 Task: Create a scrum project AgileFrame. Add to scrum project AgileFrame a team member softage.1@softage.net and assign as Project Lead. Add to scrum project AgileFrame a team member softage.2@softage.net
Action: Mouse moved to (224, 65)
Screenshot: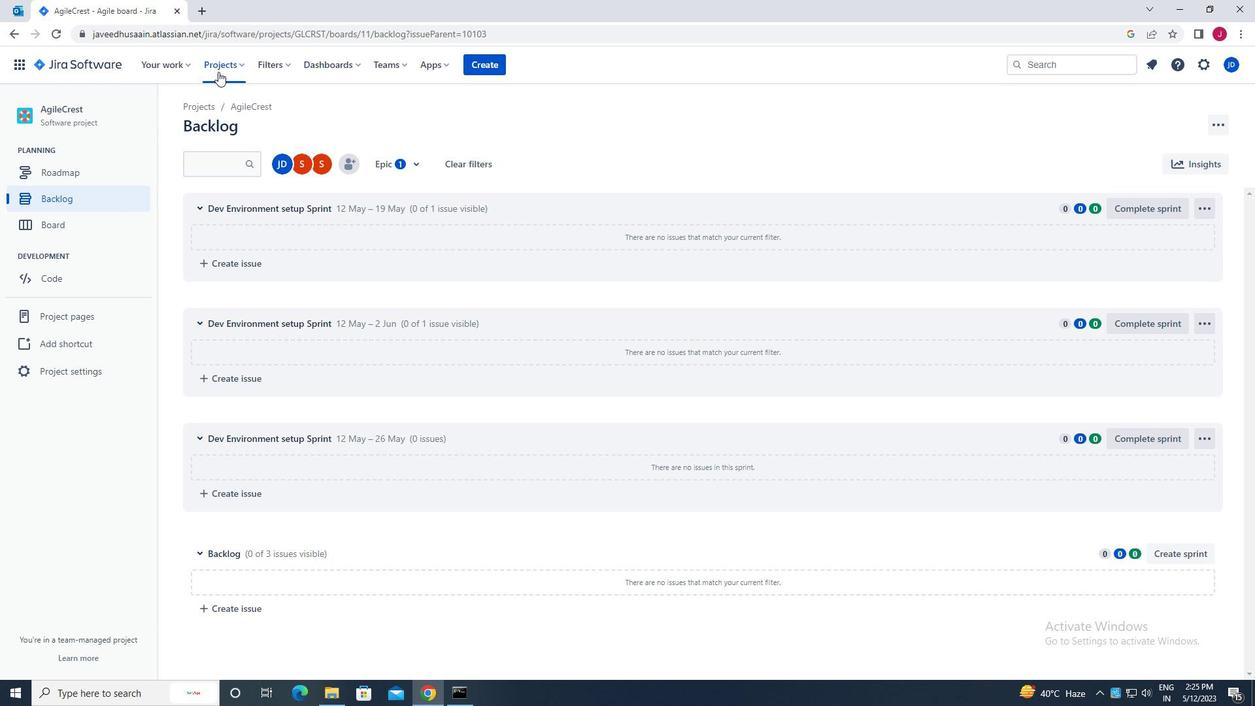 
Action: Mouse pressed left at (224, 65)
Screenshot: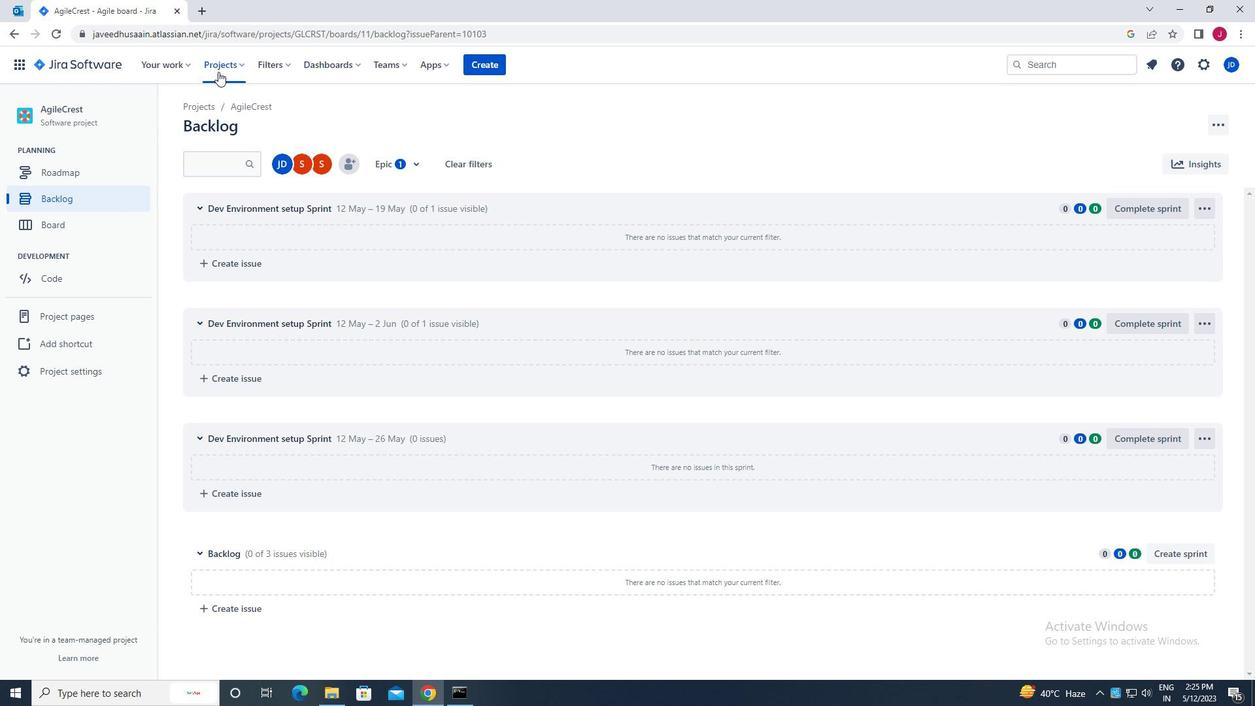
Action: Mouse moved to (245, 332)
Screenshot: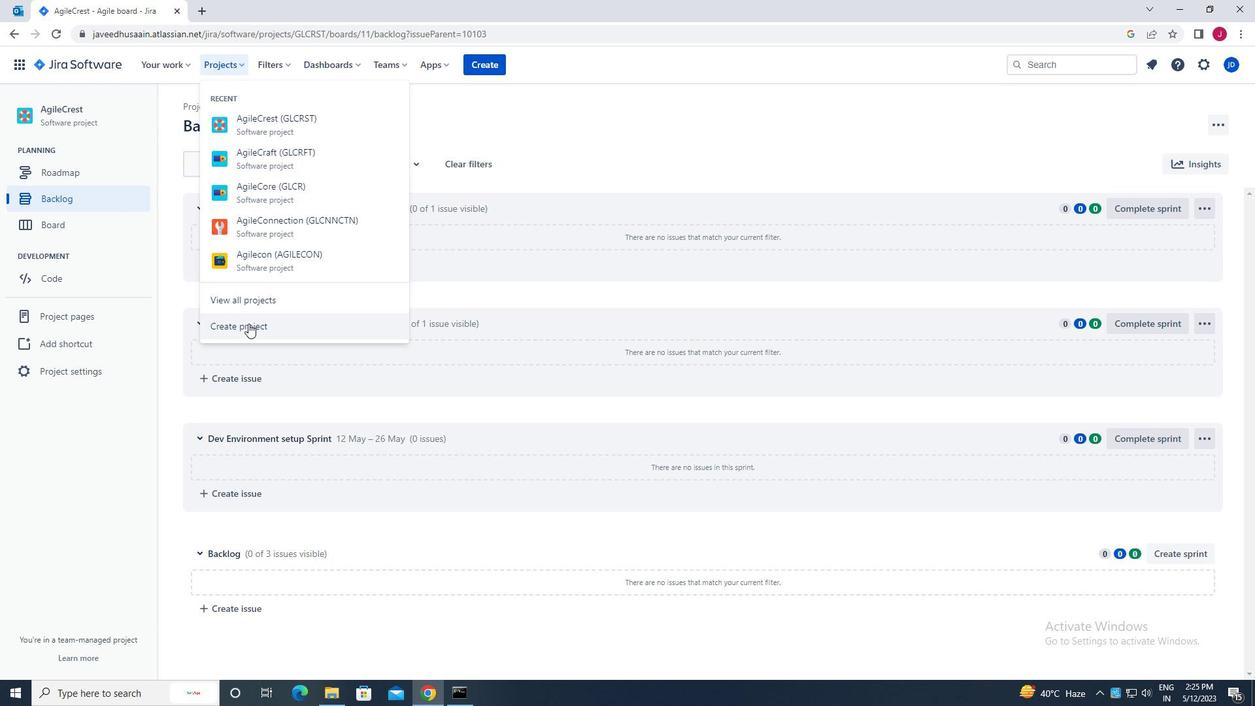
Action: Mouse pressed left at (245, 332)
Screenshot: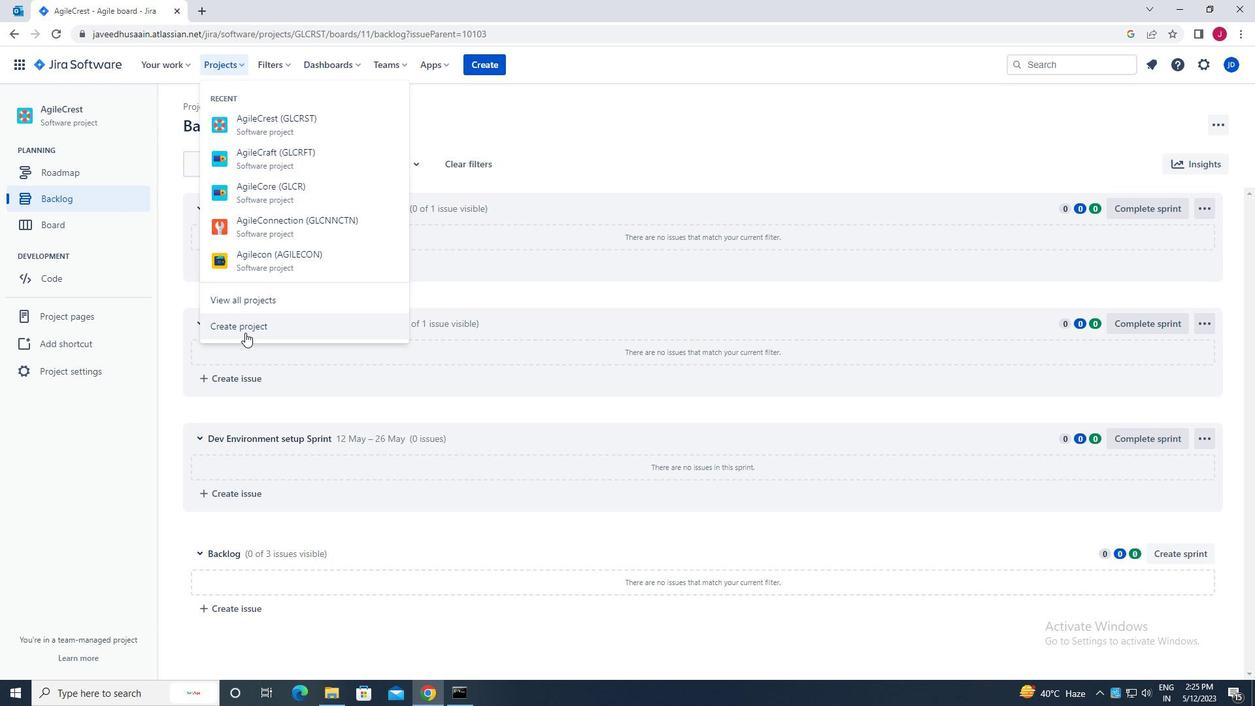 
Action: Mouse moved to (723, 321)
Screenshot: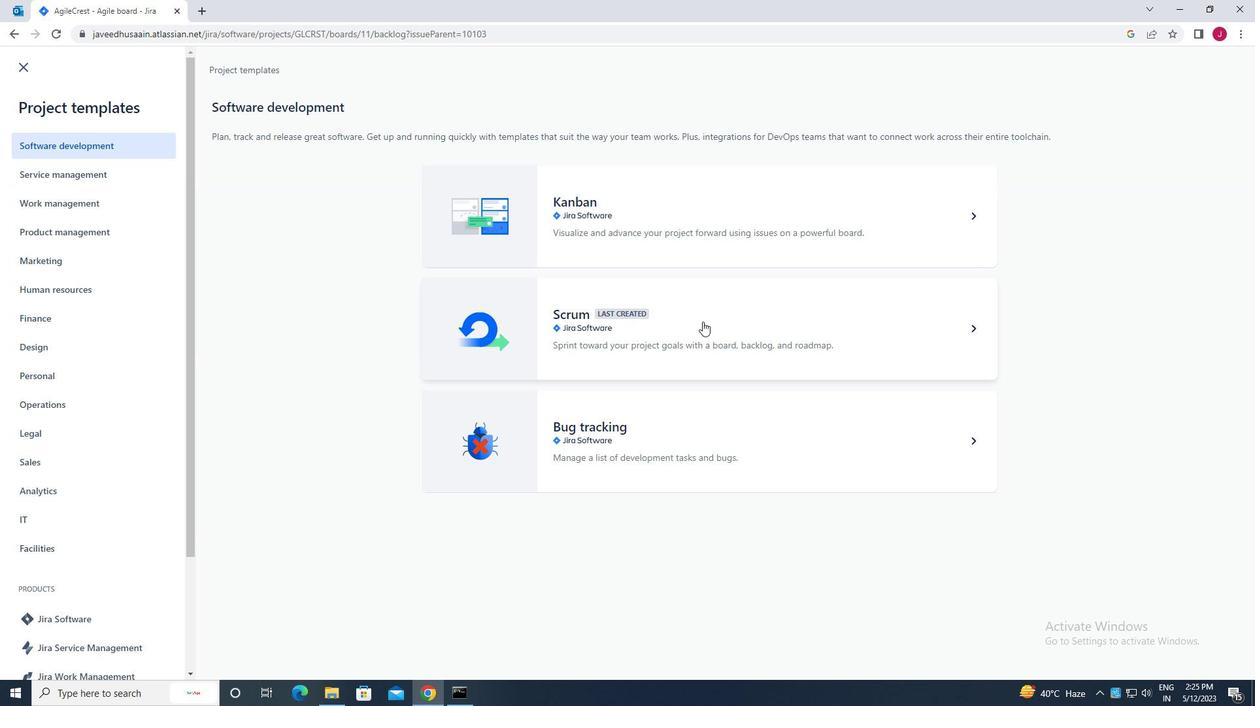 
Action: Mouse pressed left at (723, 321)
Screenshot: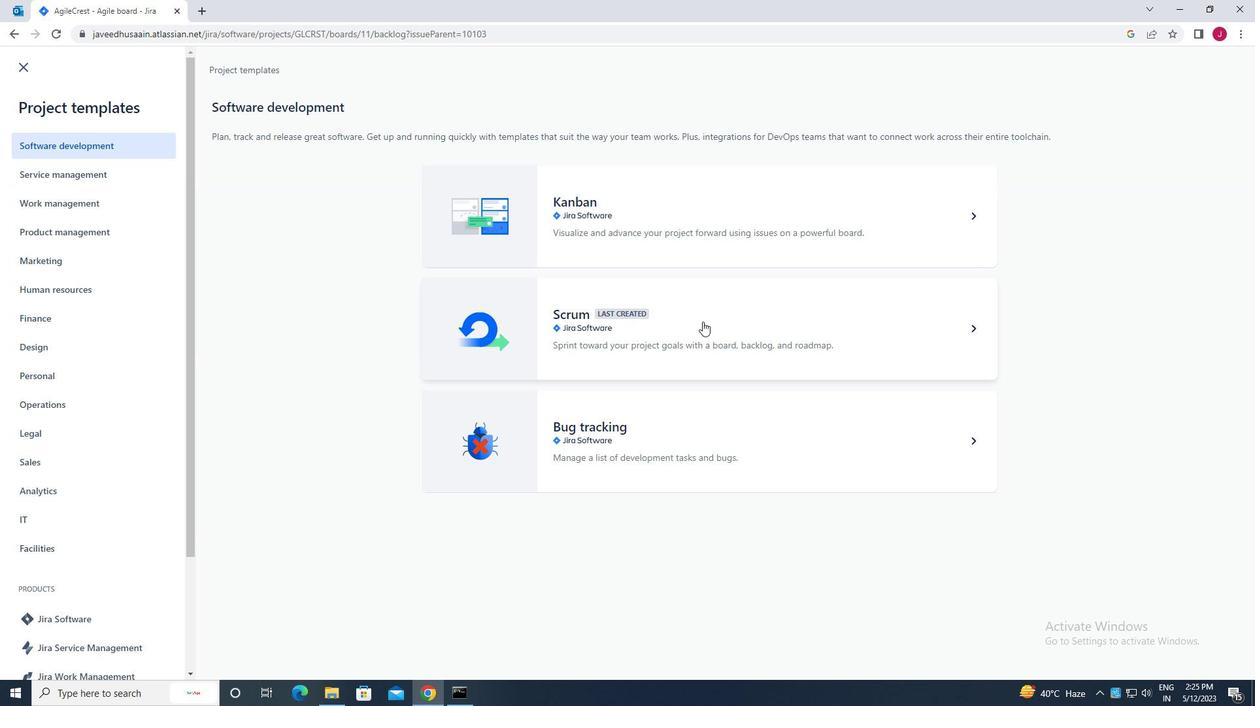 
Action: Mouse moved to (952, 645)
Screenshot: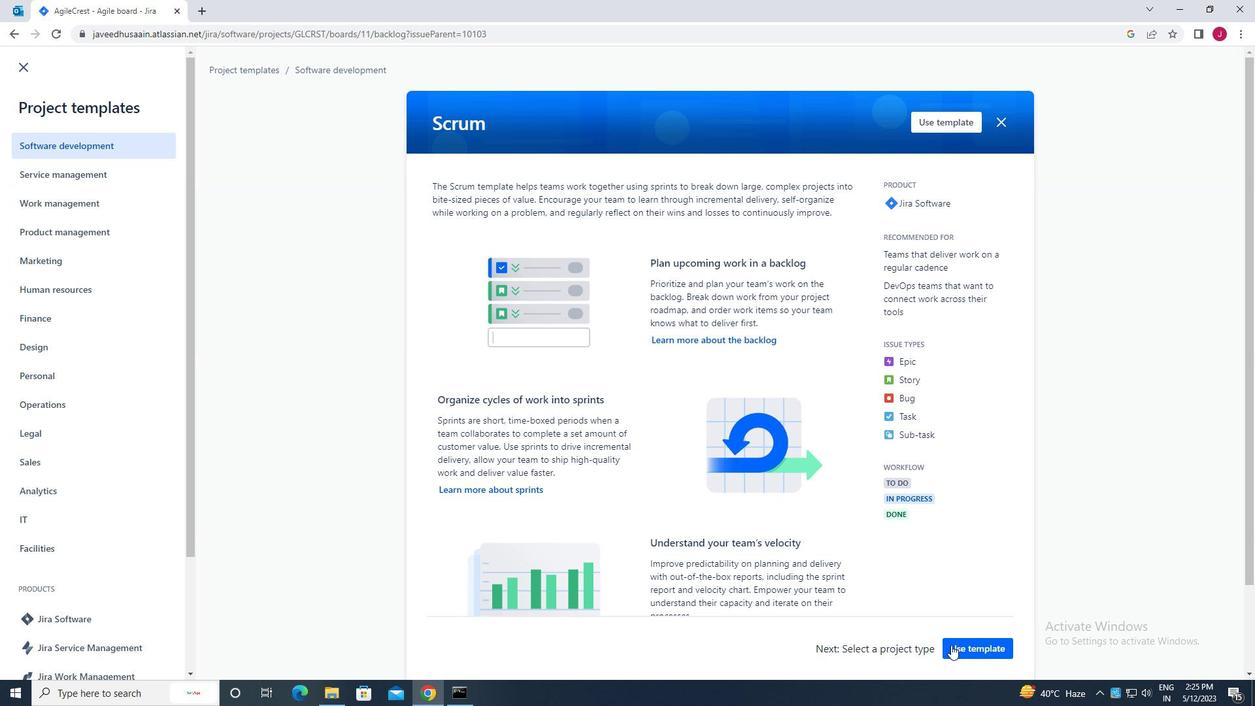 
Action: Mouse pressed left at (952, 645)
Screenshot: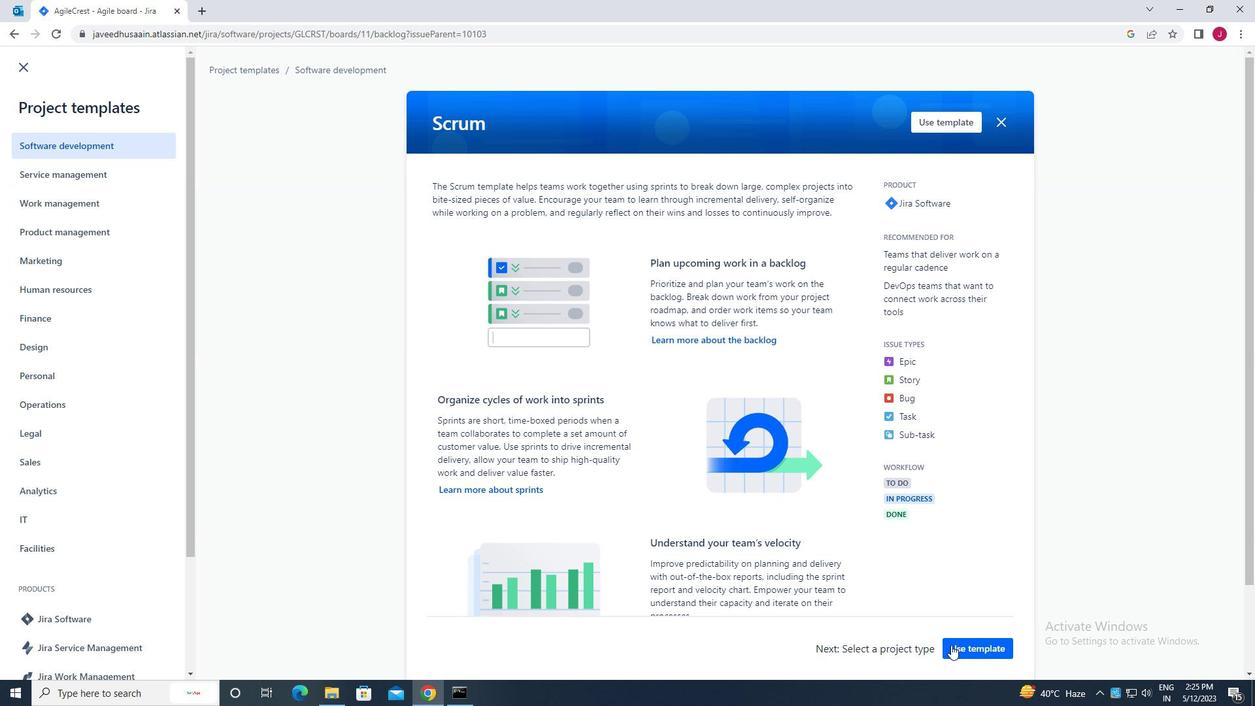 
Action: Mouse moved to (553, 636)
Screenshot: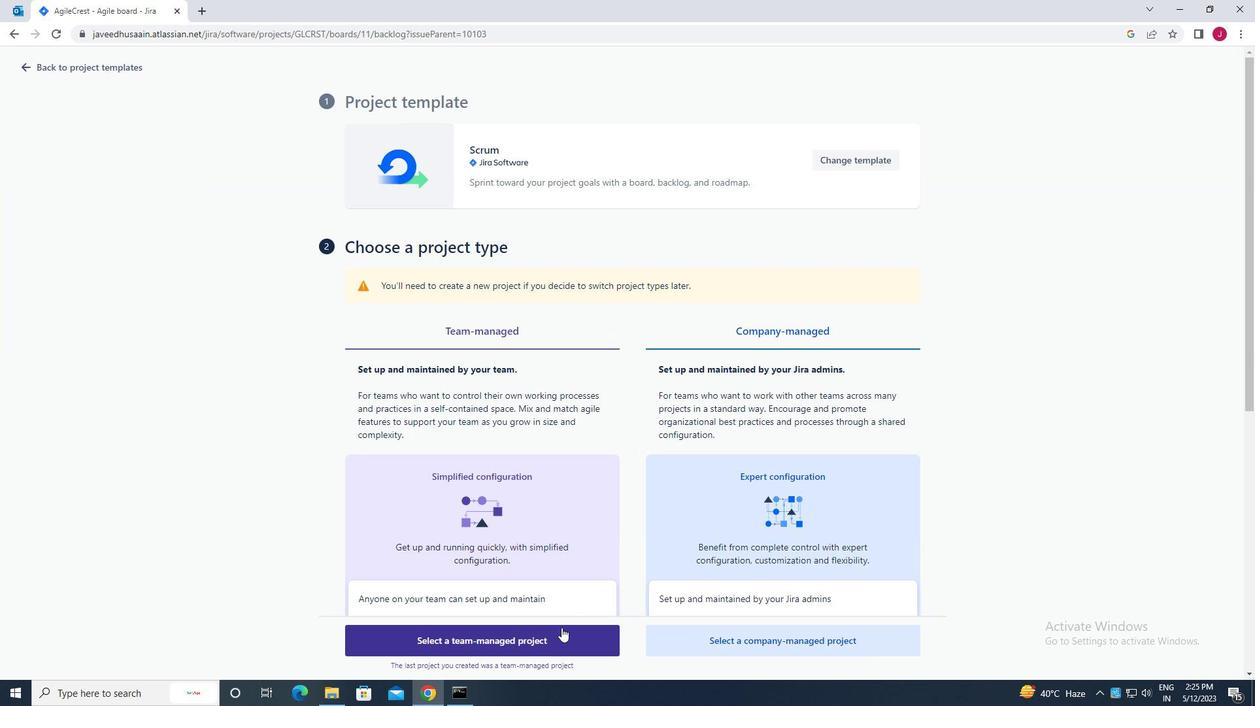 
Action: Mouse pressed left at (553, 636)
Screenshot: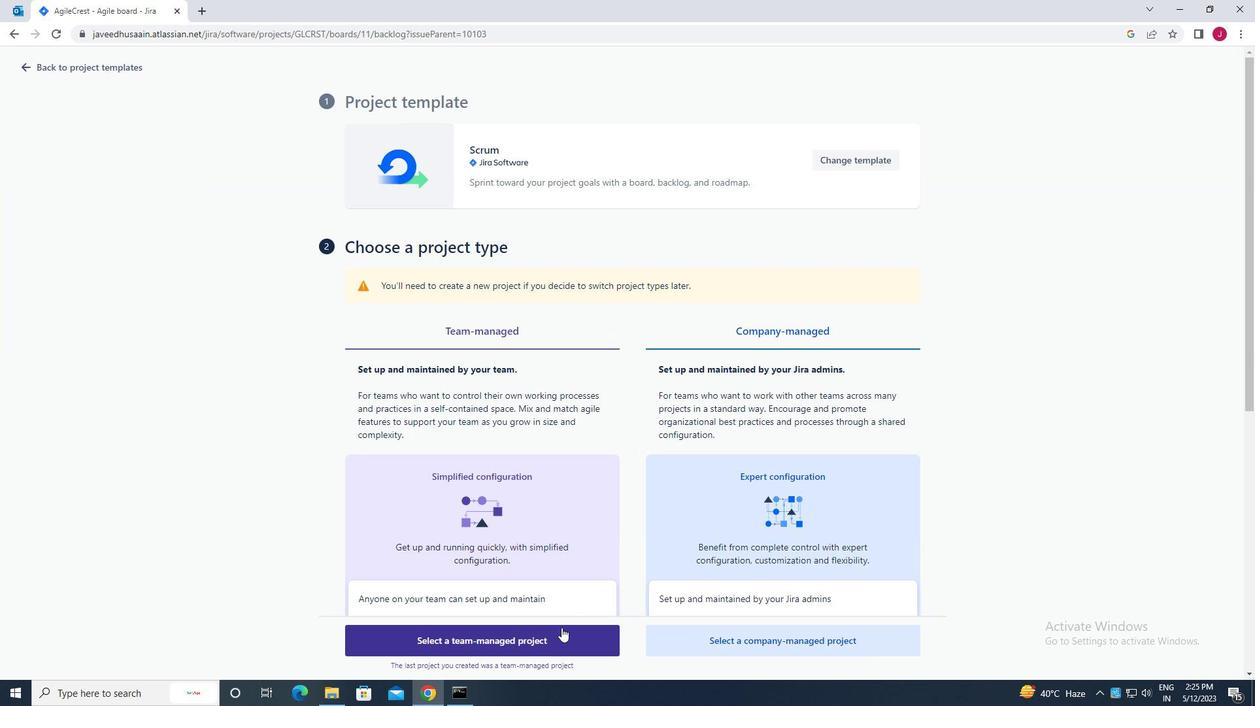 
Action: Mouse moved to (383, 309)
Screenshot: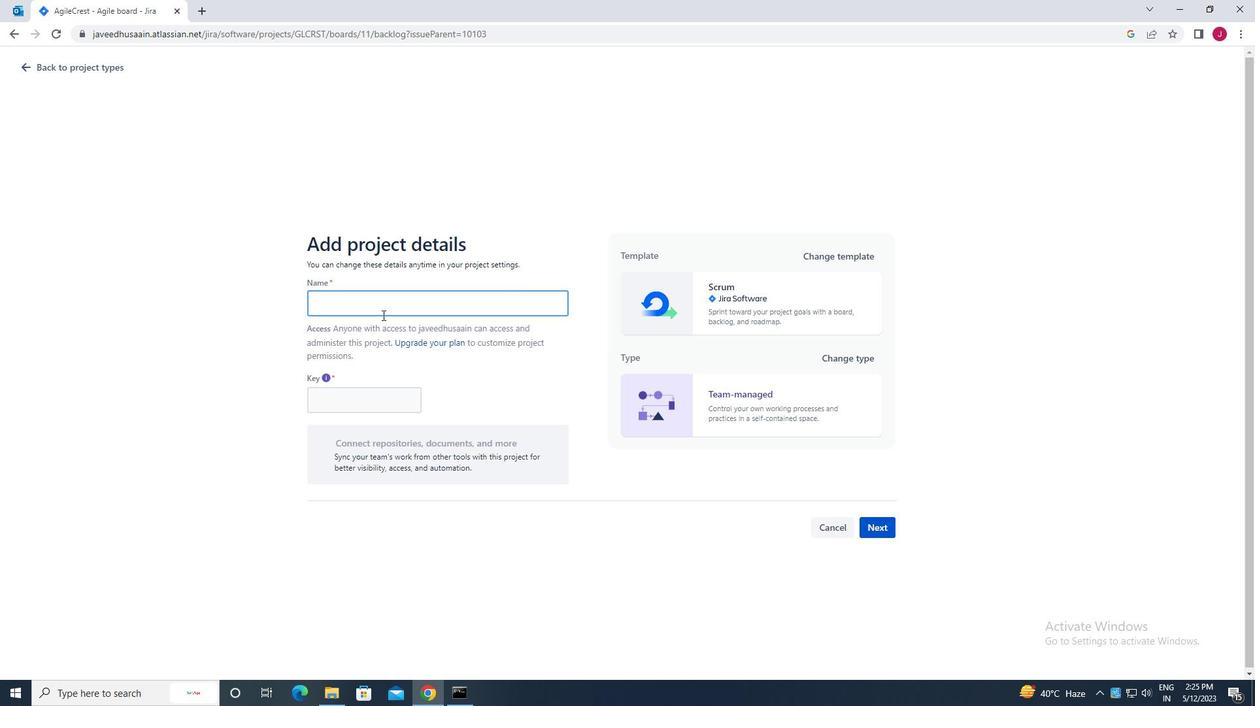 
Action: Mouse pressed left at (383, 309)
Screenshot: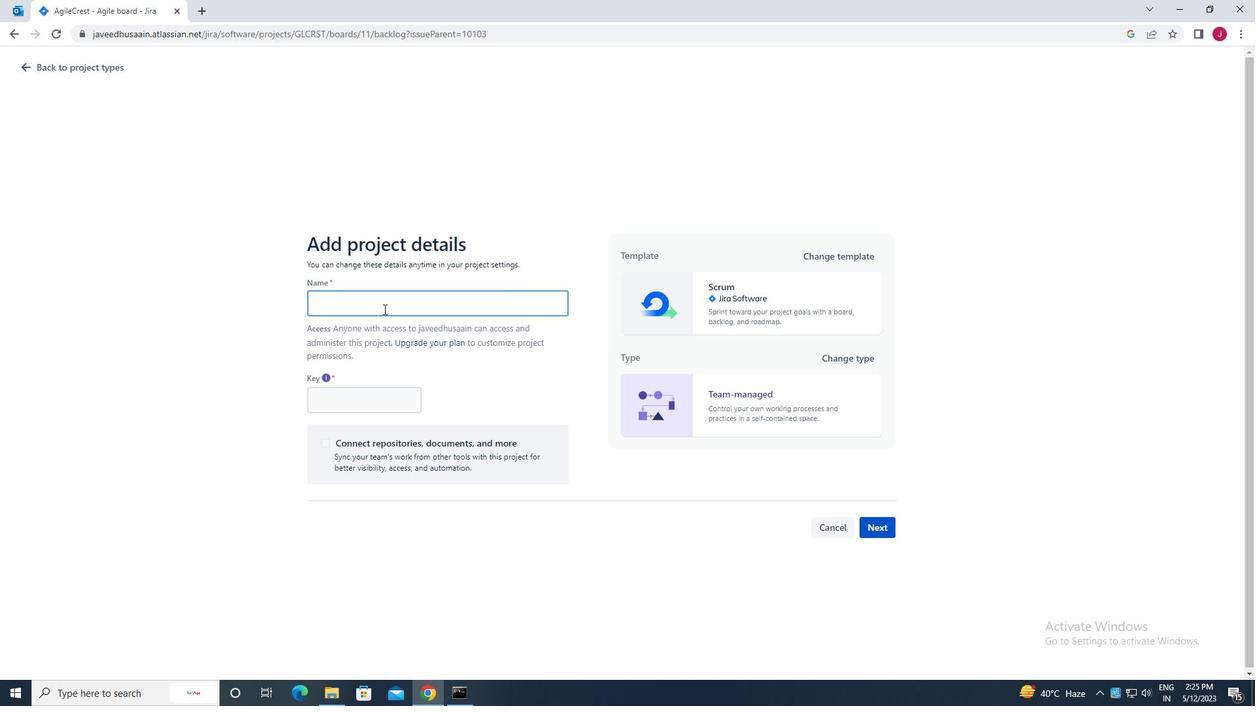 
Action: Key pressed a<Key.caps_lock>gile<Key.caps_lock>f<Key.caps_lock>rame
Screenshot: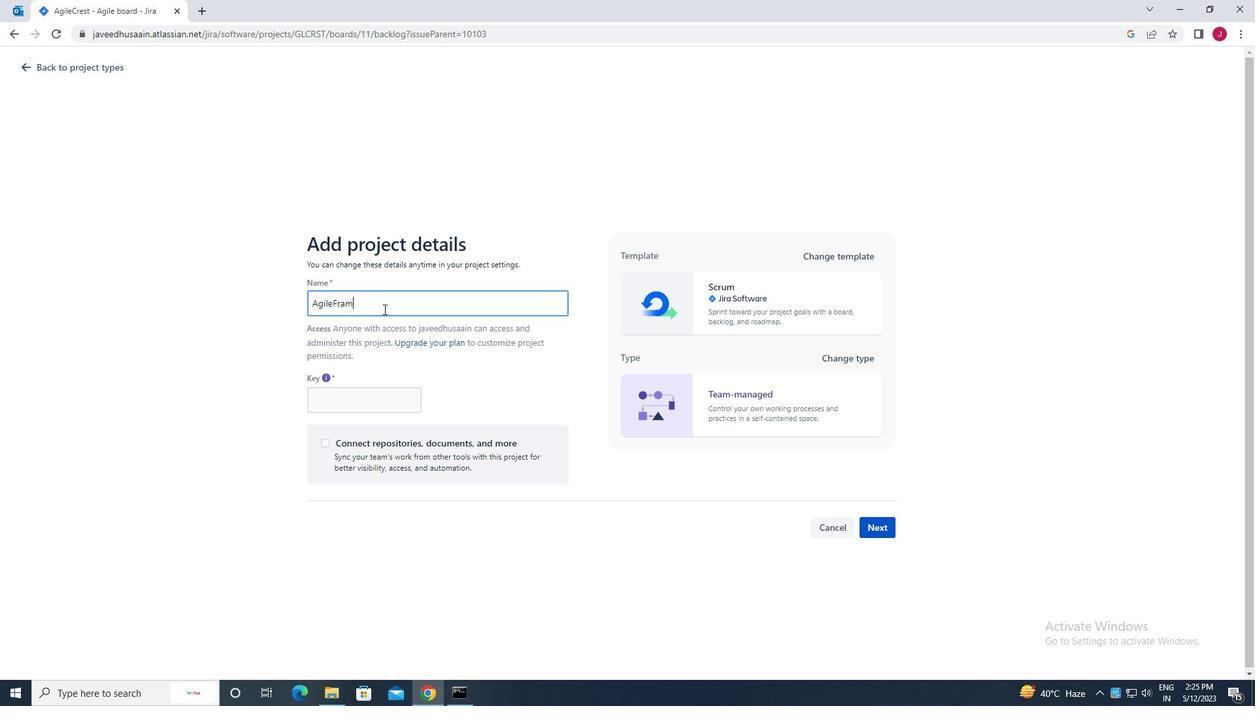 
Action: Mouse moved to (873, 529)
Screenshot: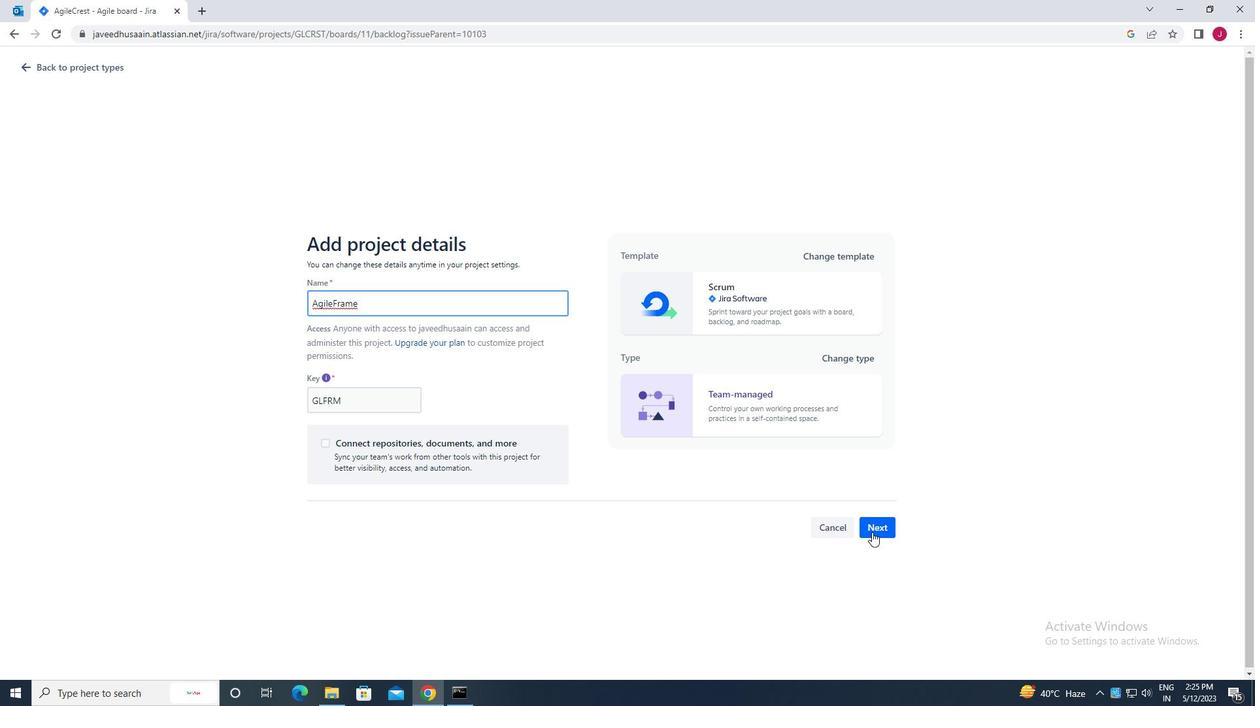 
Action: Mouse pressed left at (873, 529)
Screenshot: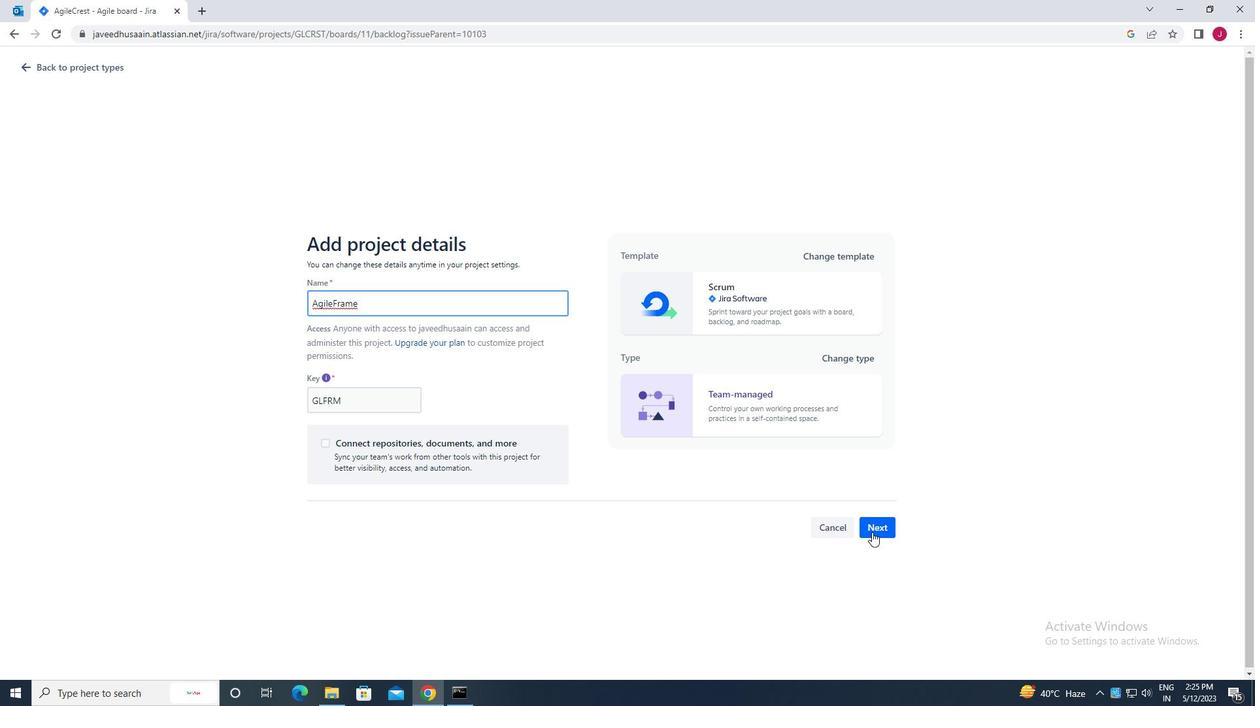 
Action: Mouse moved to (788, 446)
Screenshot: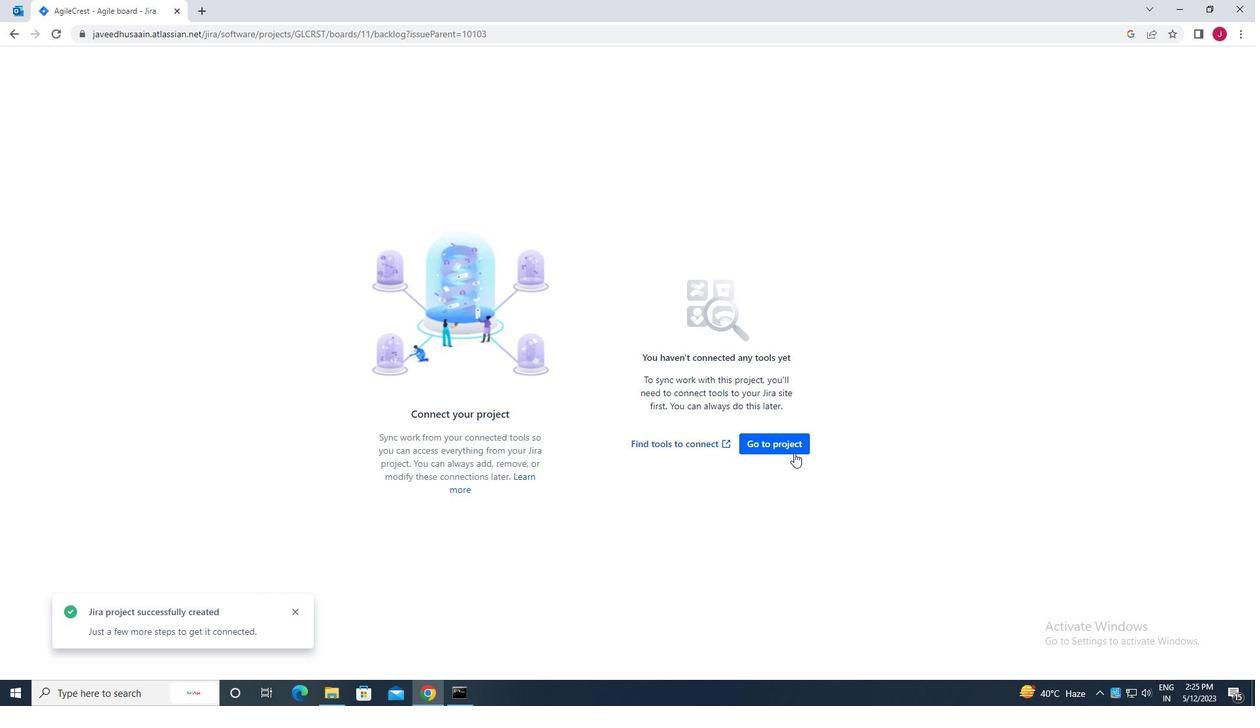 
Action: Mouse pressed left at (788, 446)
Screenshot: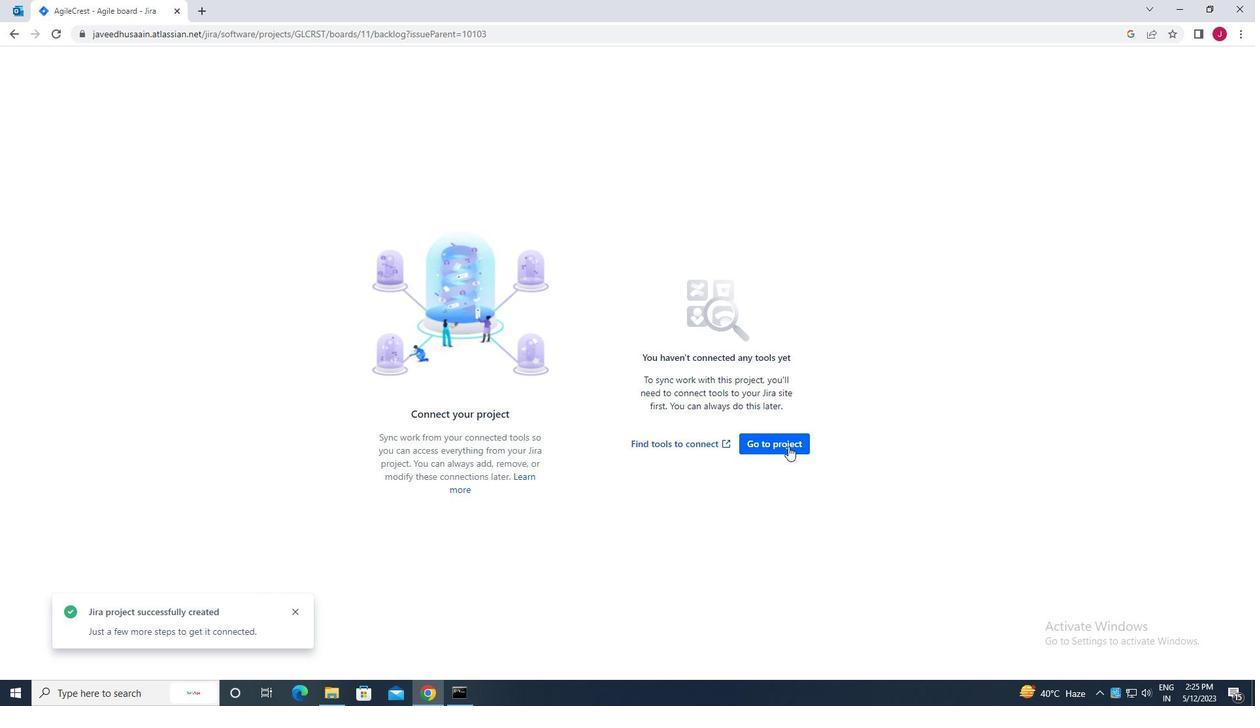 
Action: Mouse moved to (309, 177)
Screenshot: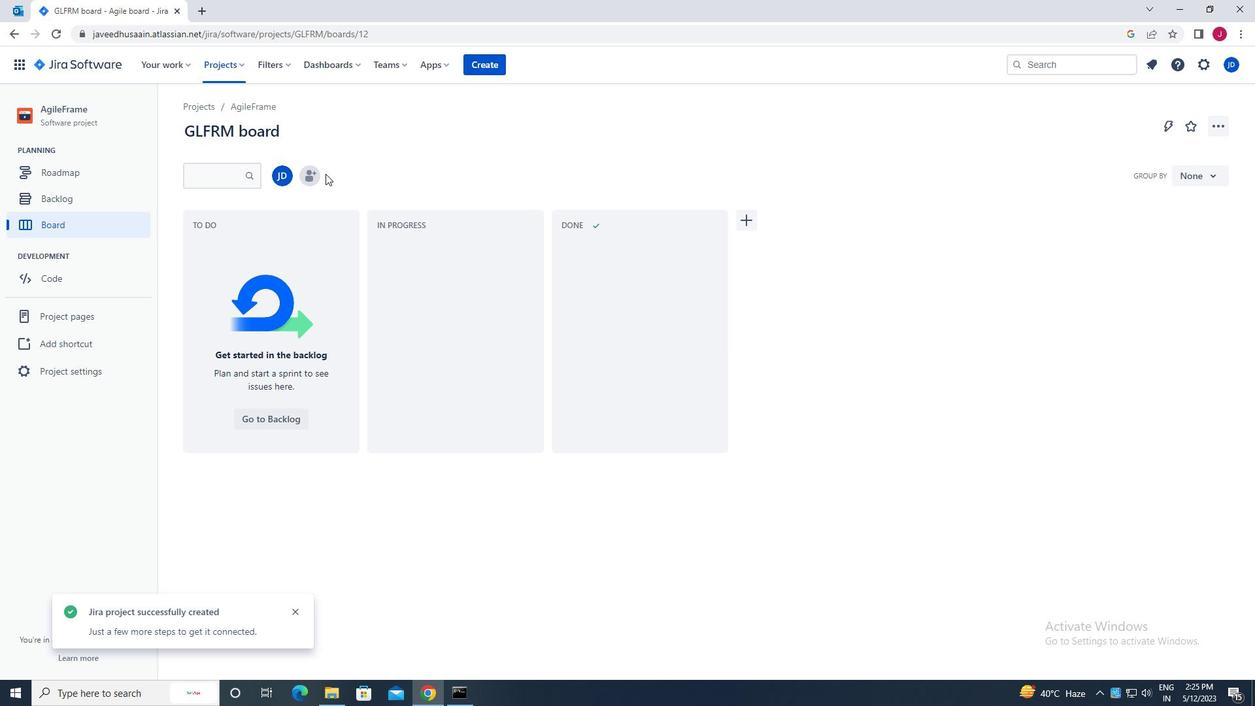 
Action: Mouse pressed left at (309, 177)
Screenshot: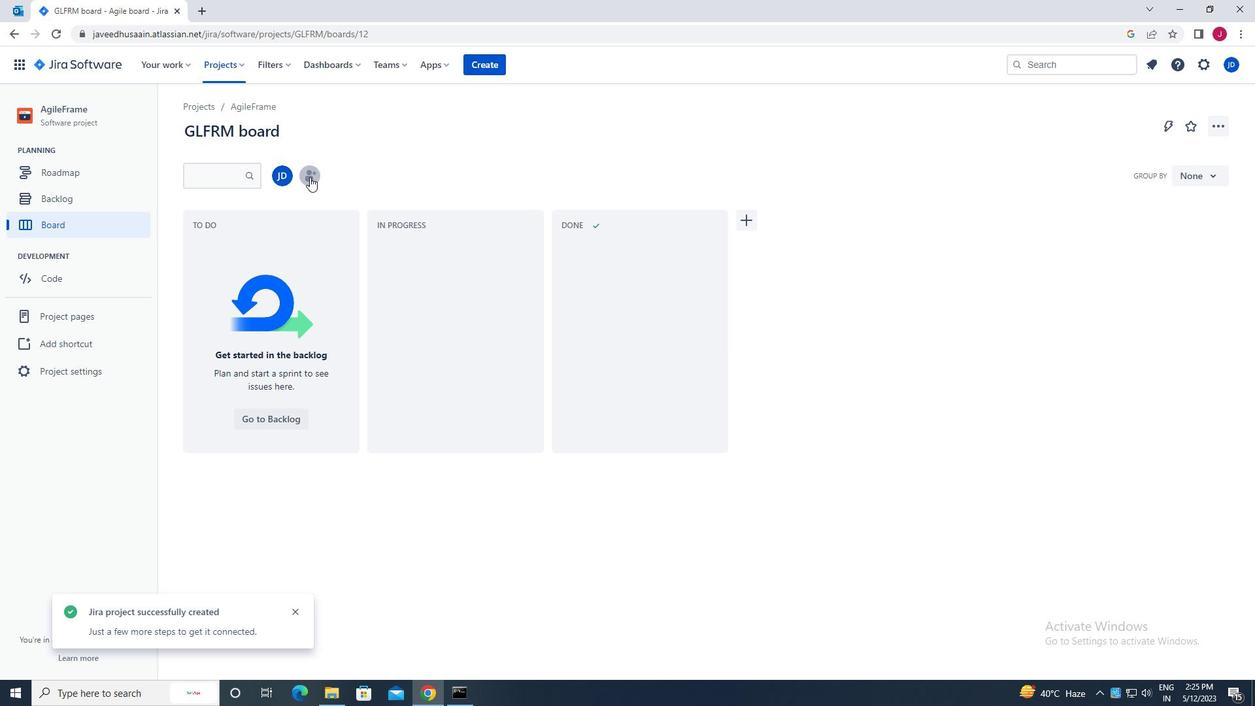
Action: Mouse moved to (589, 159)
Screenshot: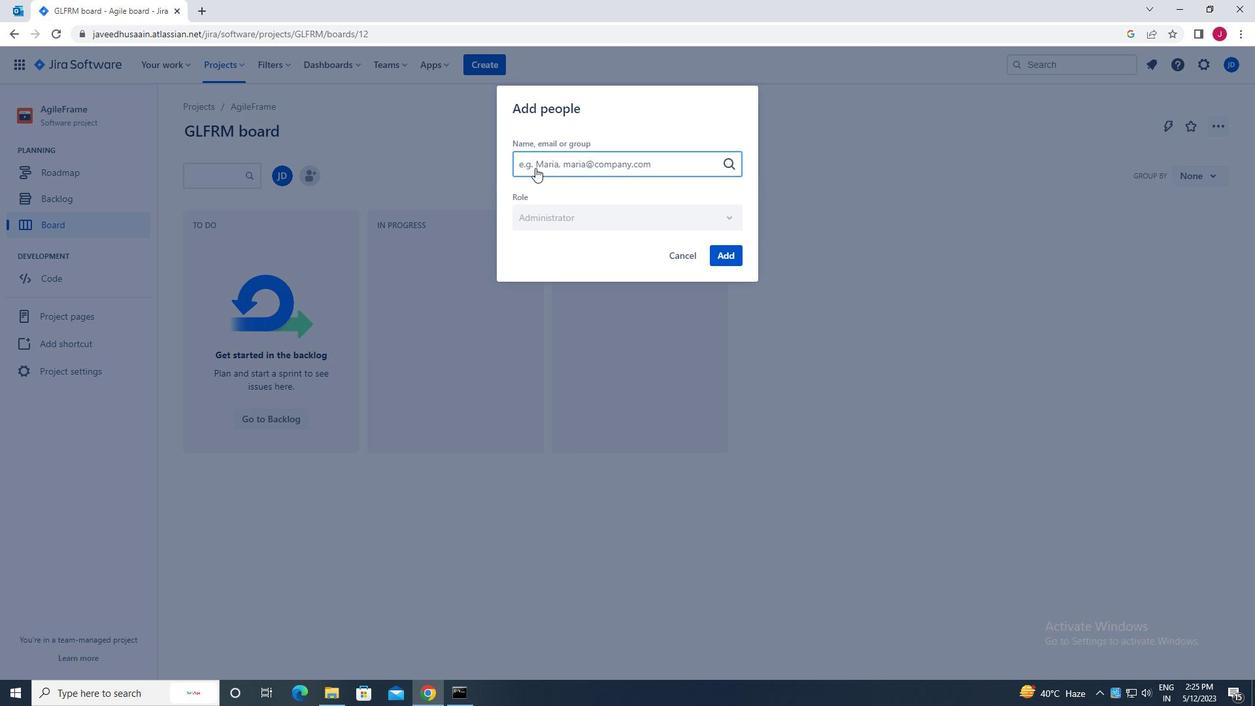 
Action: Mouse pressed left at (589, 159)
Screenshot: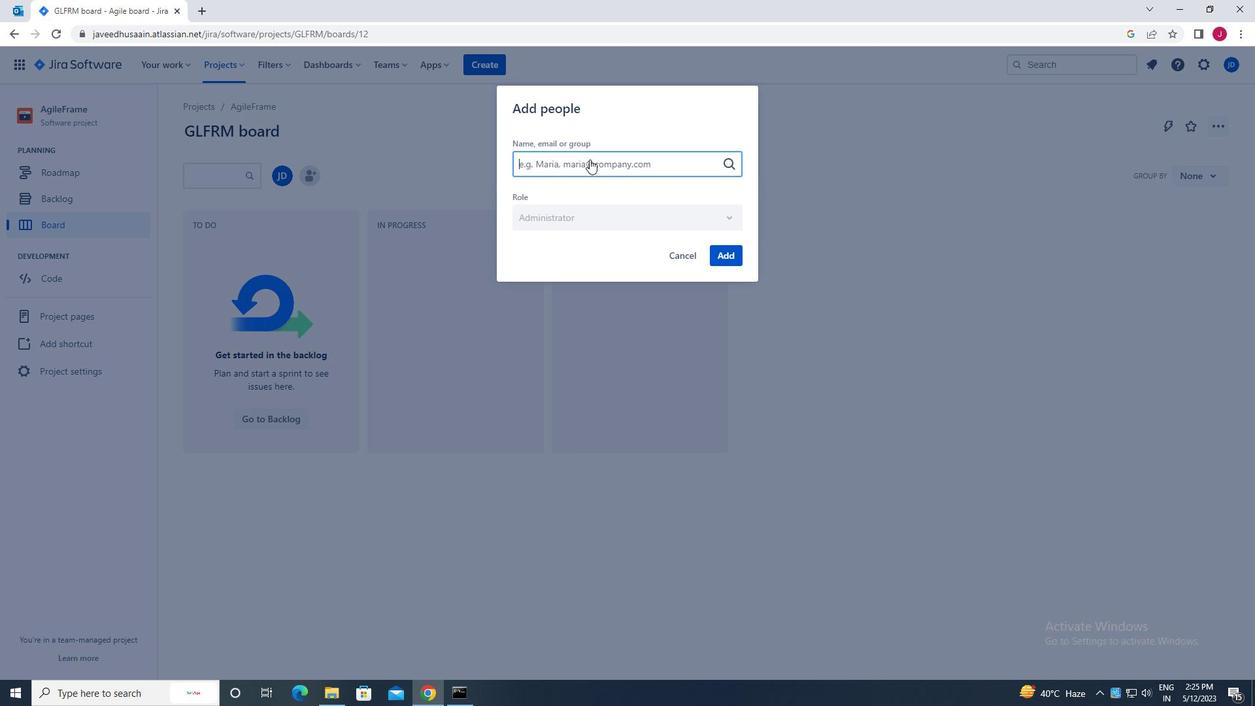 
Action: Key pressed softage.1<Key.shift>@SOFTAGE.NET
Screenshot: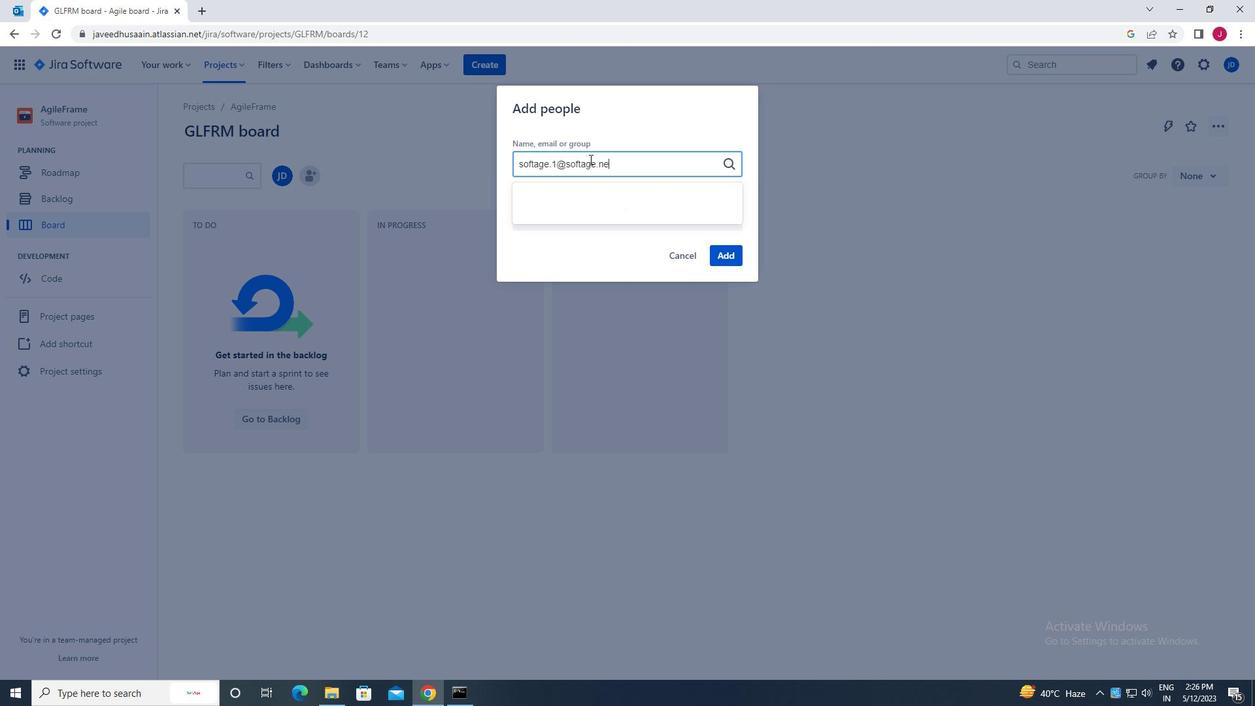 
Action: Mouse moved to (598, 227)
Screenshot: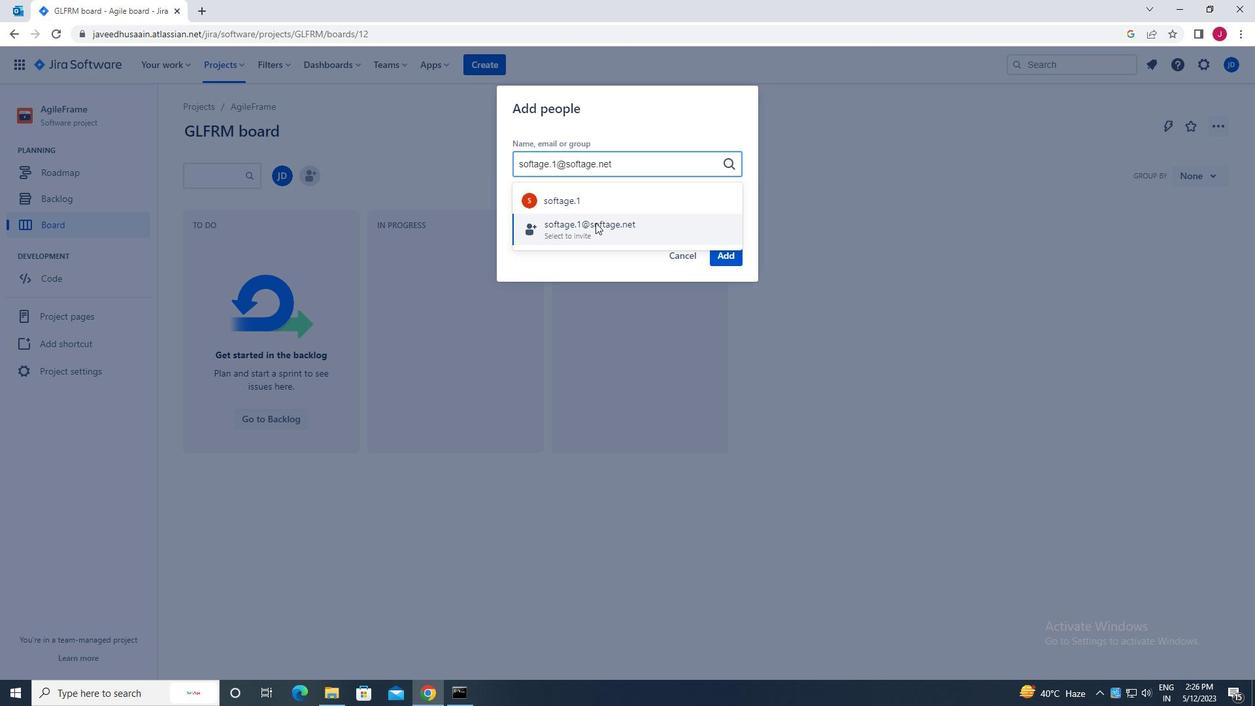 
Action: Mouse pressed left at (598, 227)
Screenshot: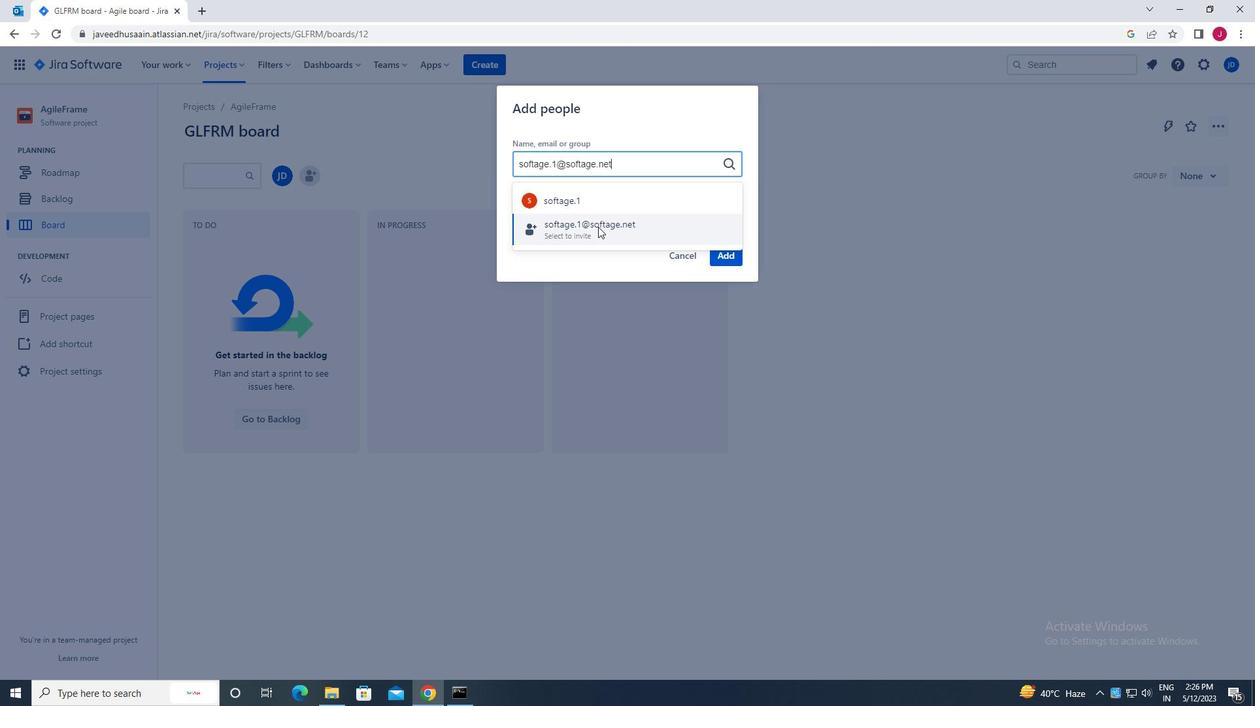 
Action: Mouse moved to (728, 257)
Screenshot: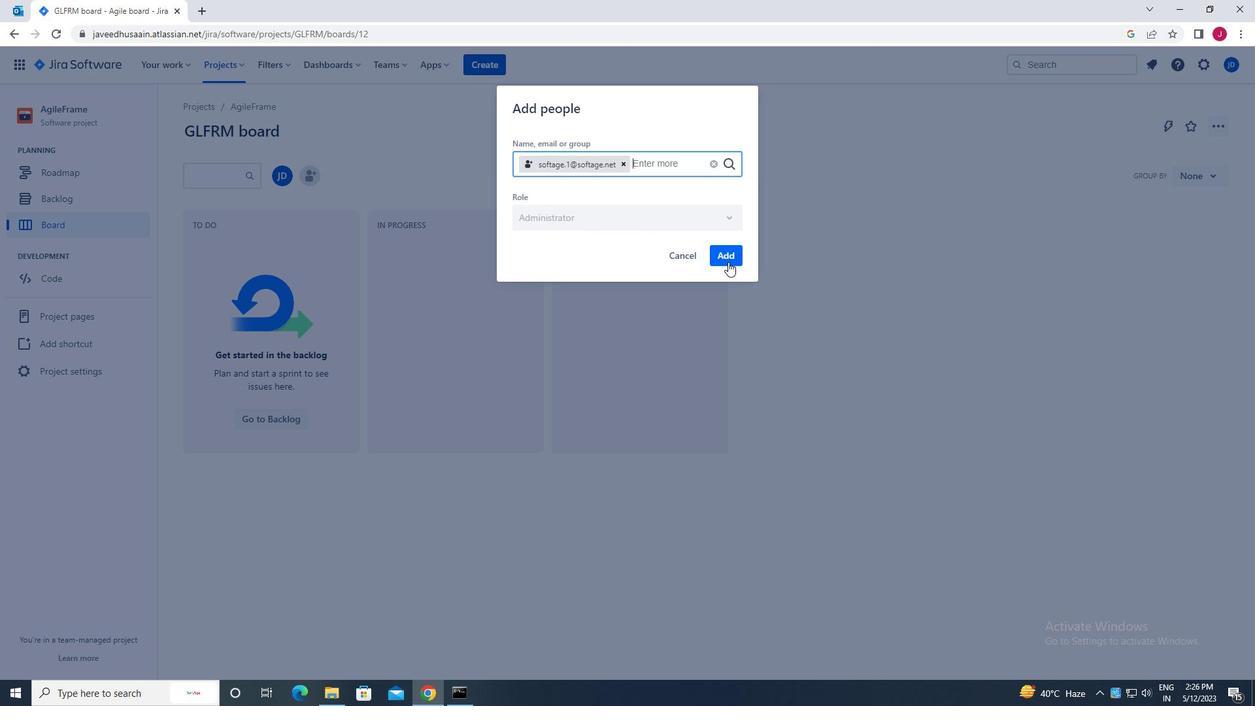 
Action: Mouse pressed left at (728, 257)
Screenshot: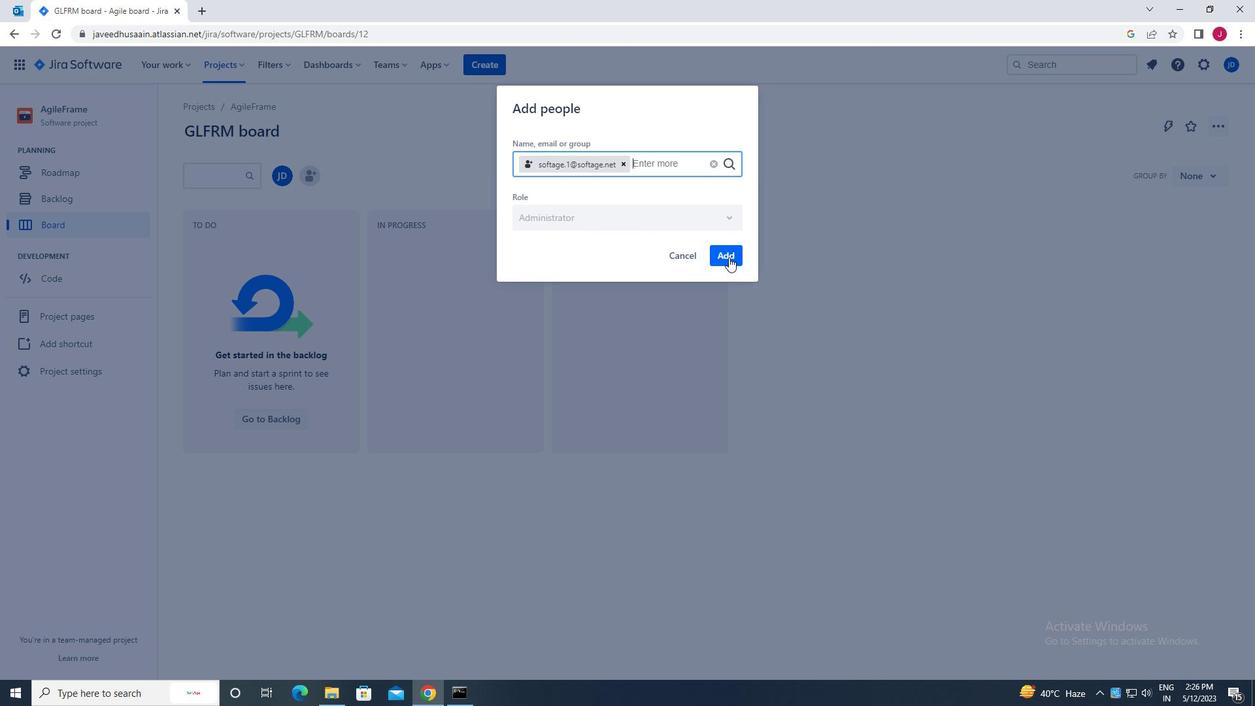 
Action: Mouse moved to (101, 368)
Screenshot: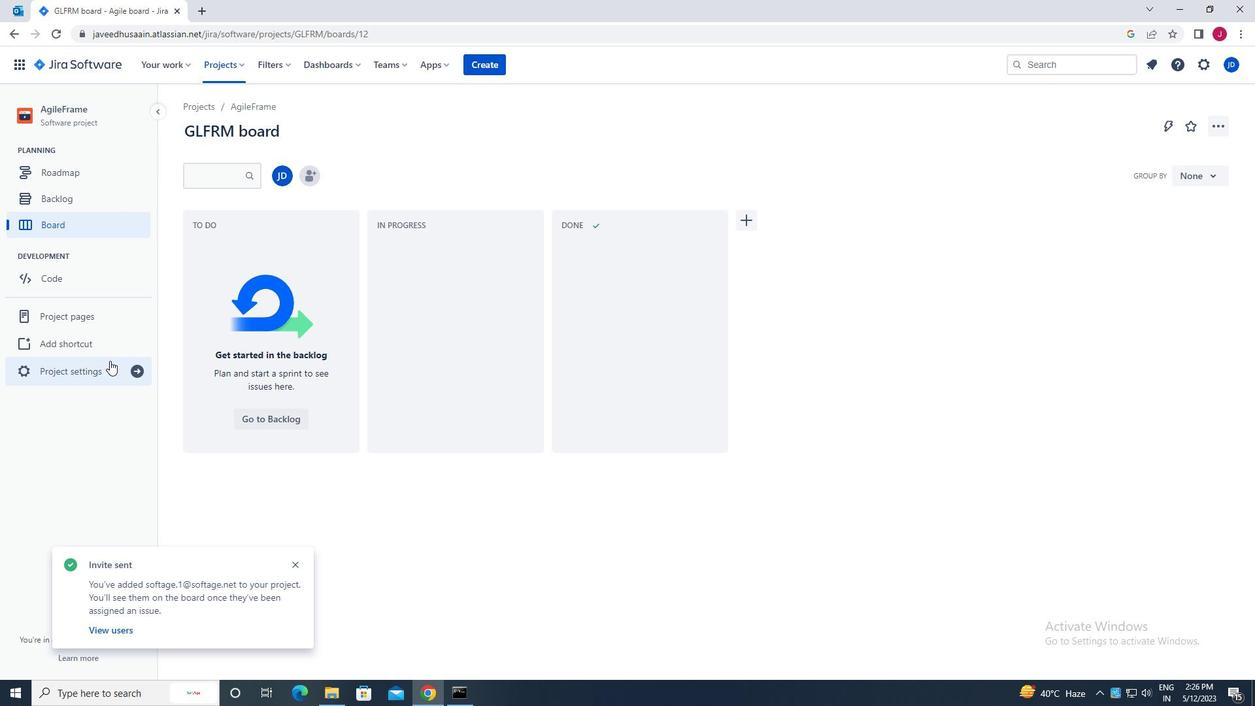 
Action: Mouse pressed left at (101, 368)
Screenshot: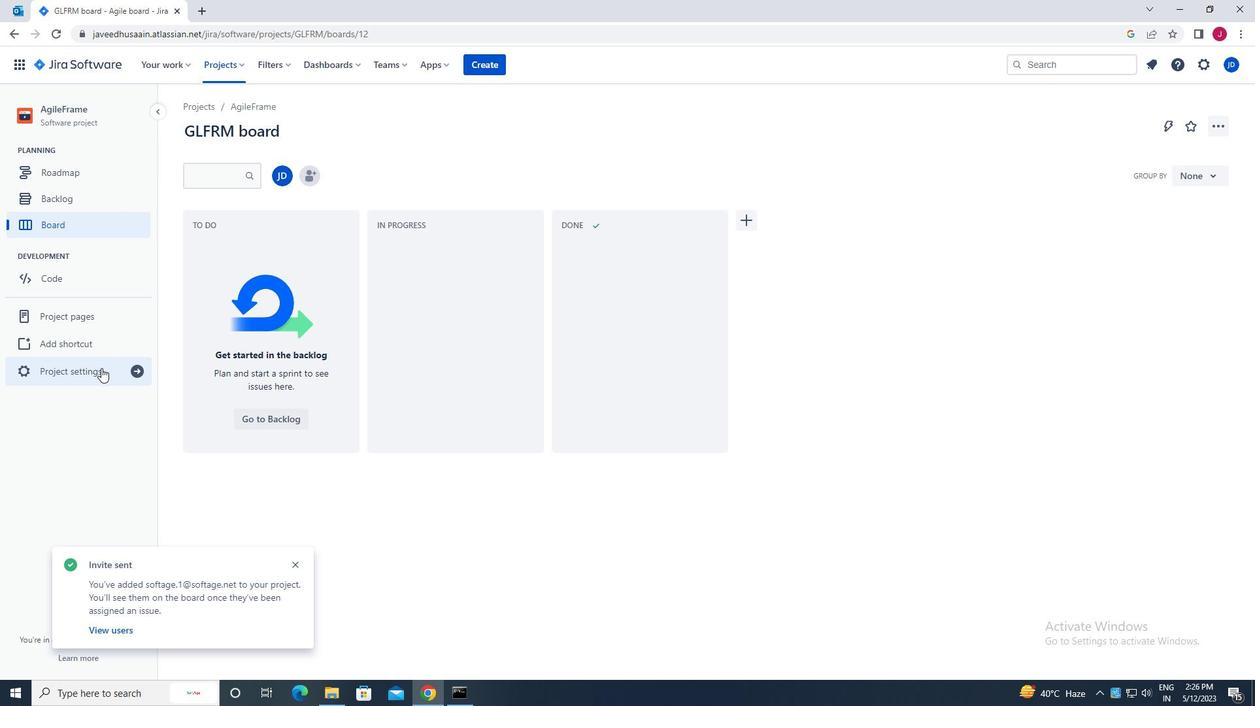 
Action: Mouse moved to (691, 463)
Screenshot: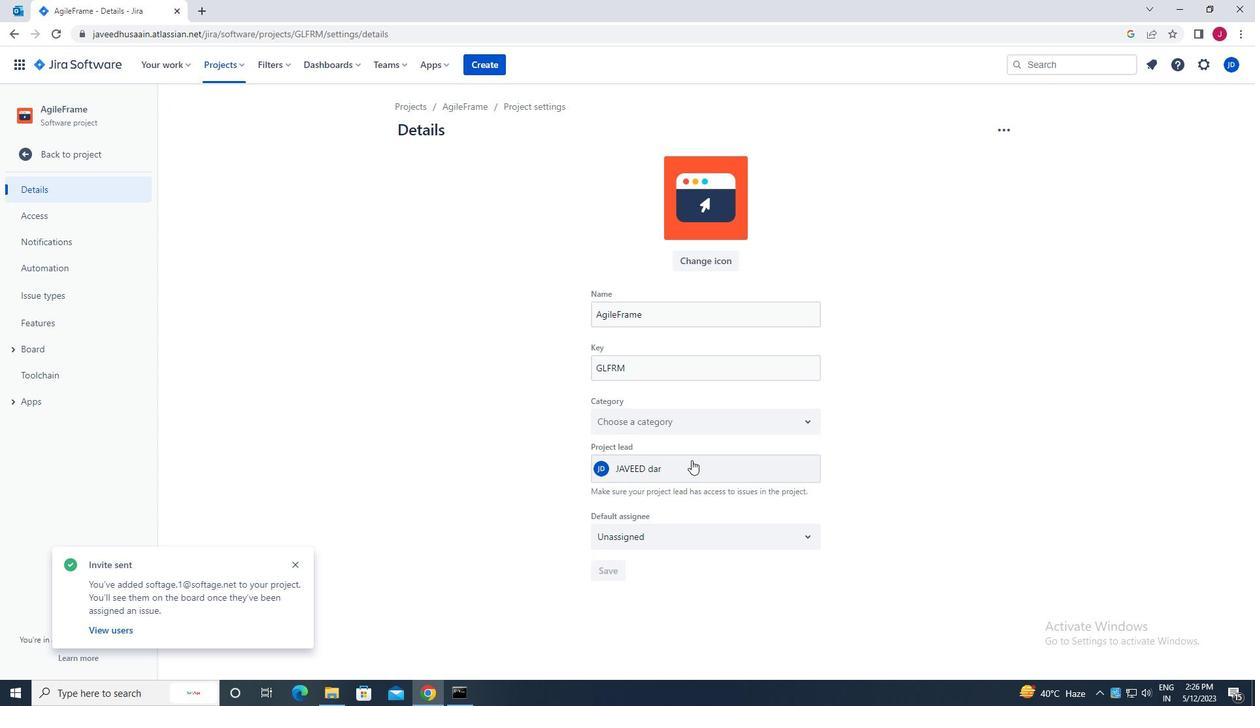 
Action: Mouse pressed left at (691, 463)
Screenshot: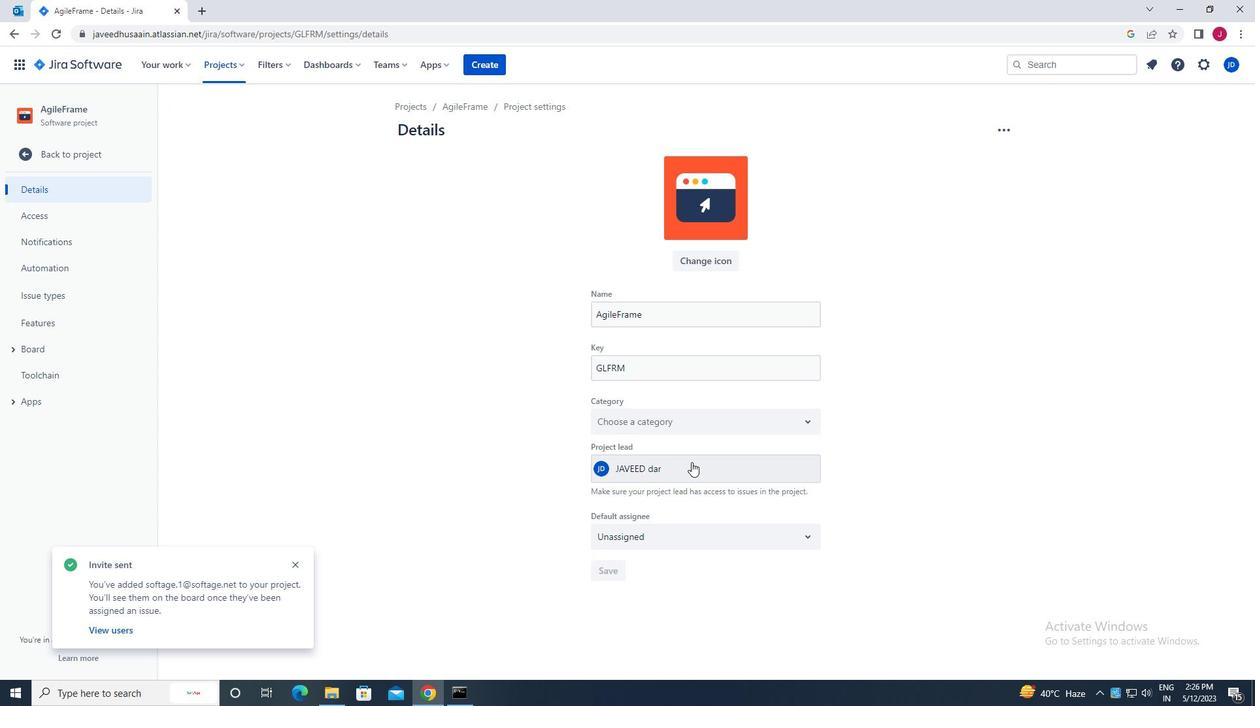 
Action: Mouse moved to (691, 463)
Screenshot: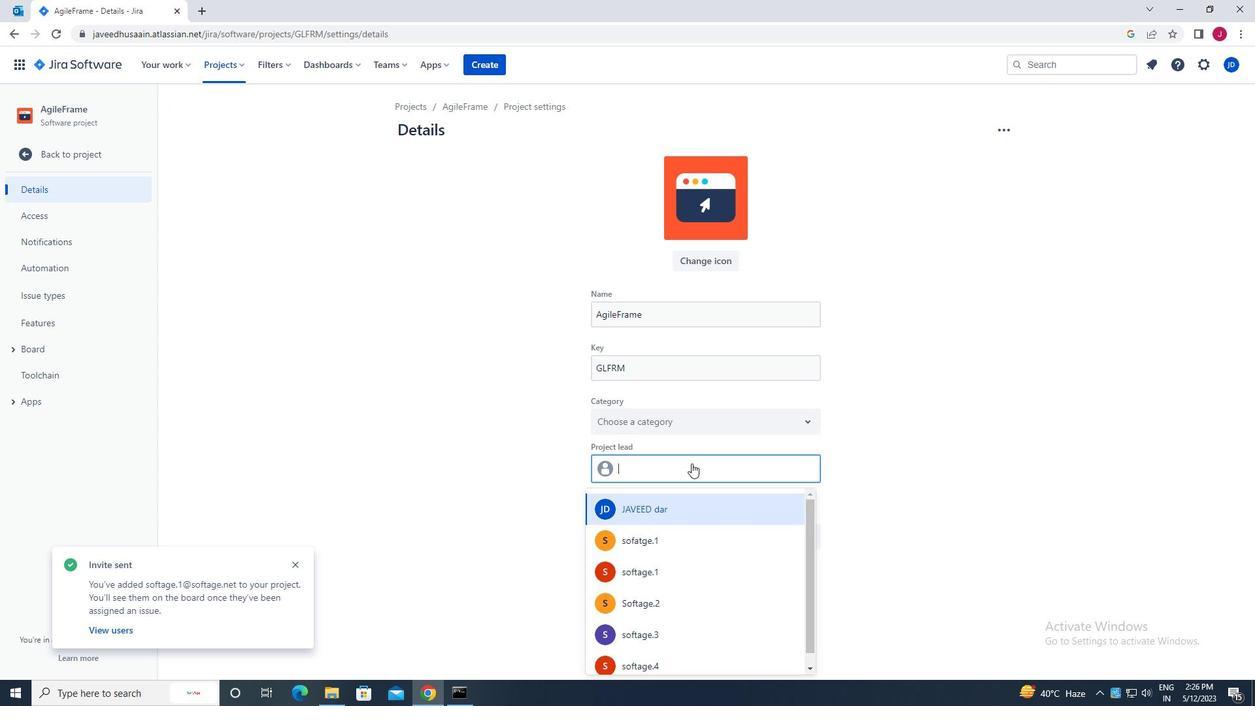
Action: Key pressed SOFT
Screenshot: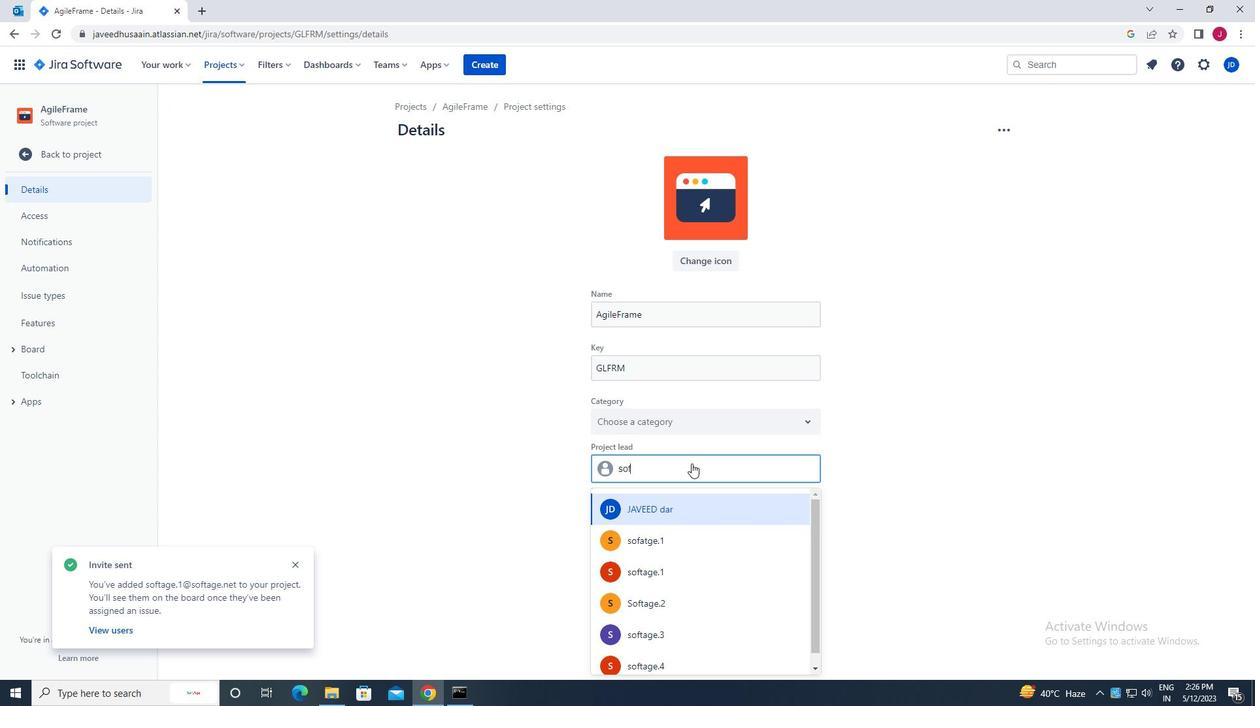 
Action: Mouse moved to (669, 573)
Screenshot: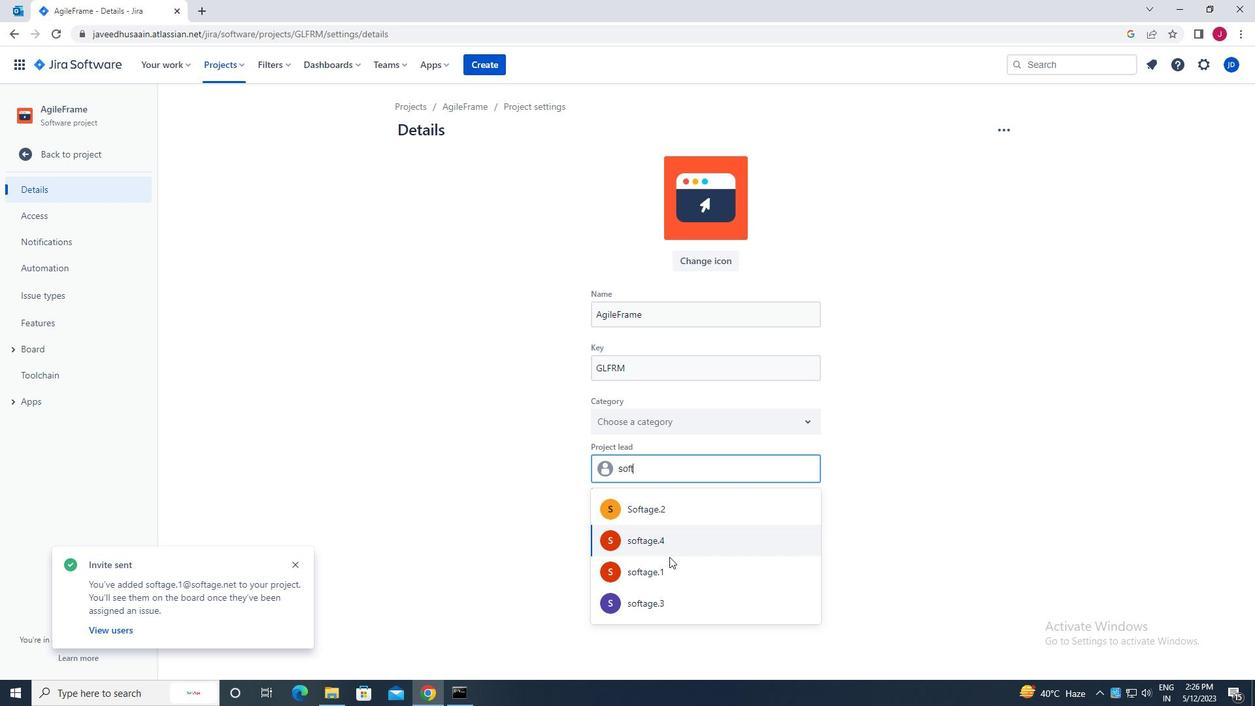 
Action: Mouse pressed left at (669, 573)
Screenshot: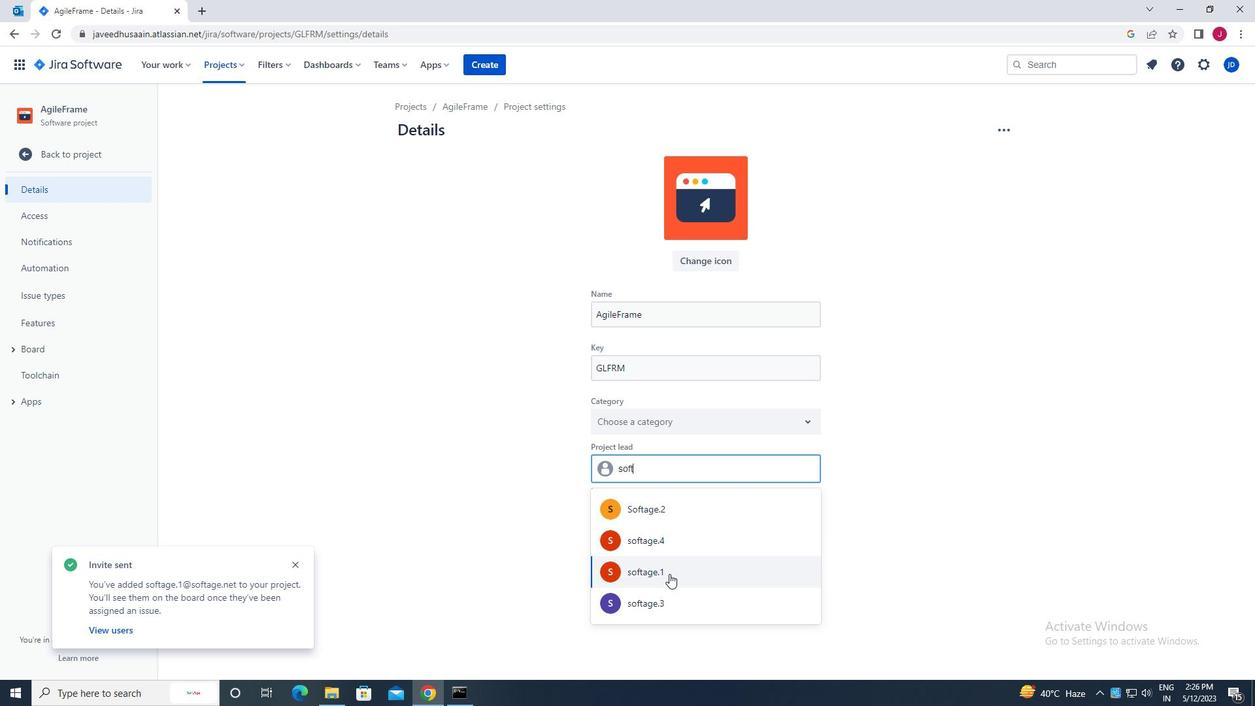 
Action: Mouse moved to (641, 533)
Screenshot: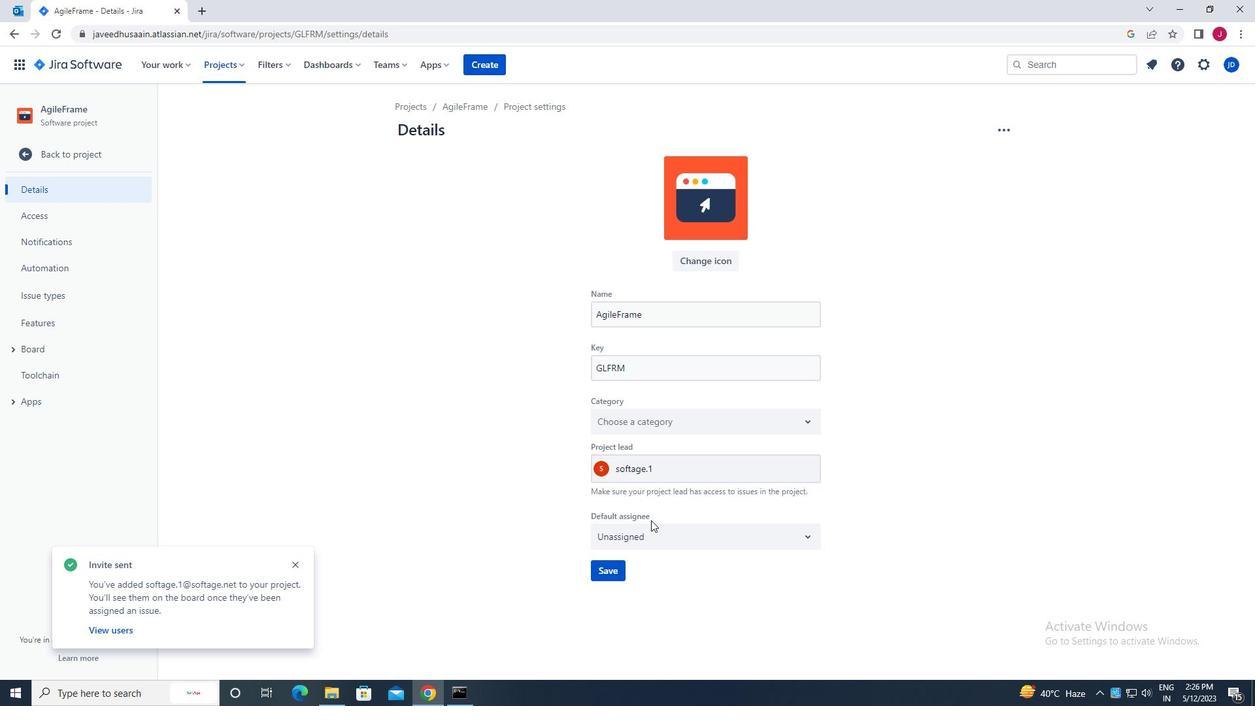 
Action: Mouse pressed left at (641, 533)
Screenshot: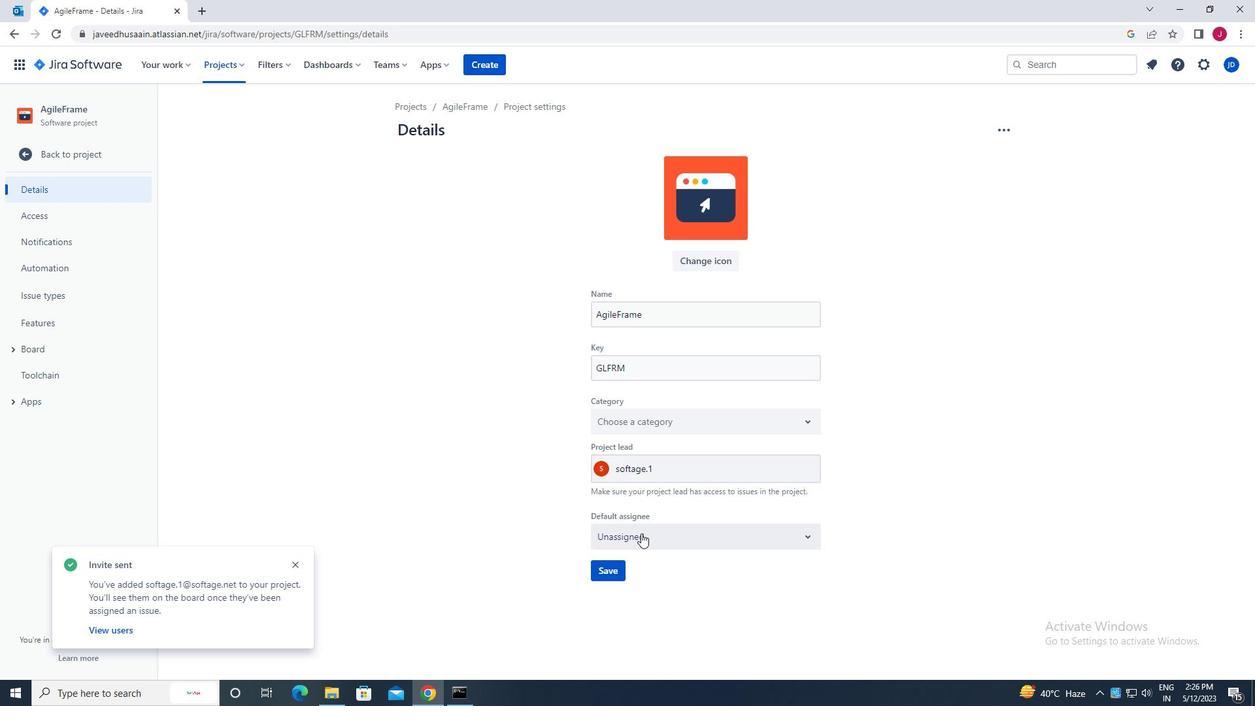 
Action: Mouse moved to (639, 564)
Screenshot: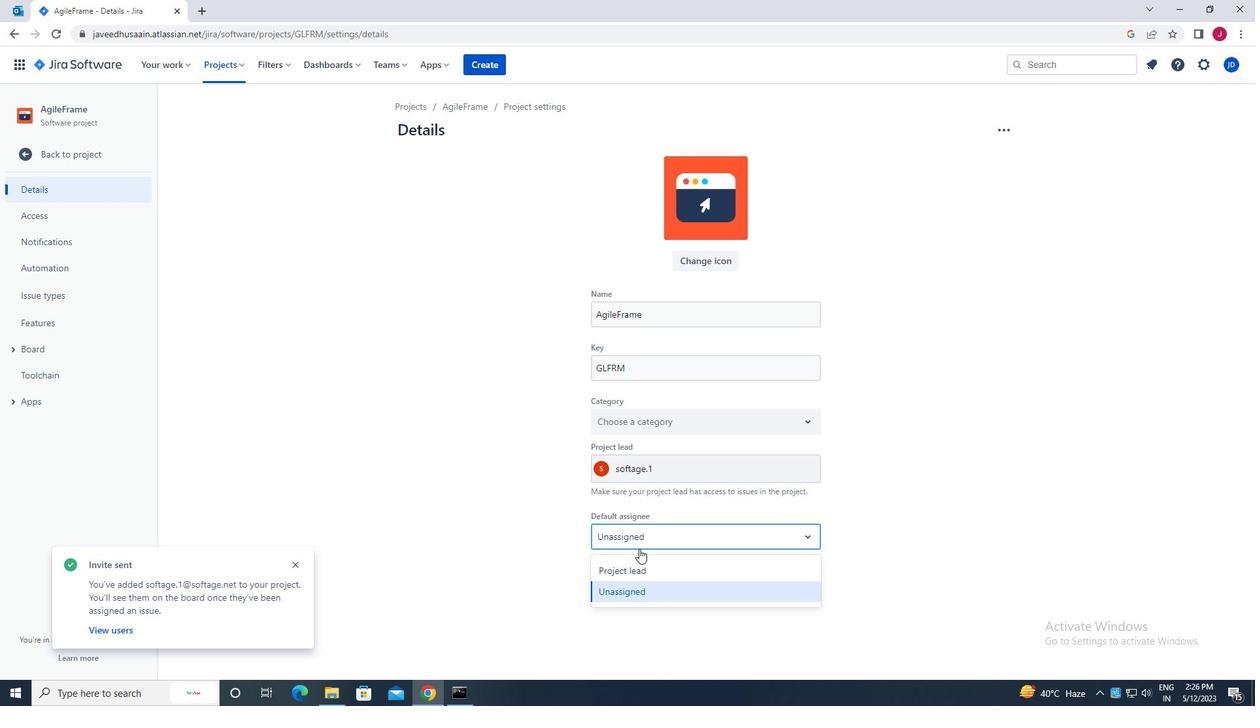 
Action: Mouse pressed left at (639, 564)
Screenshot: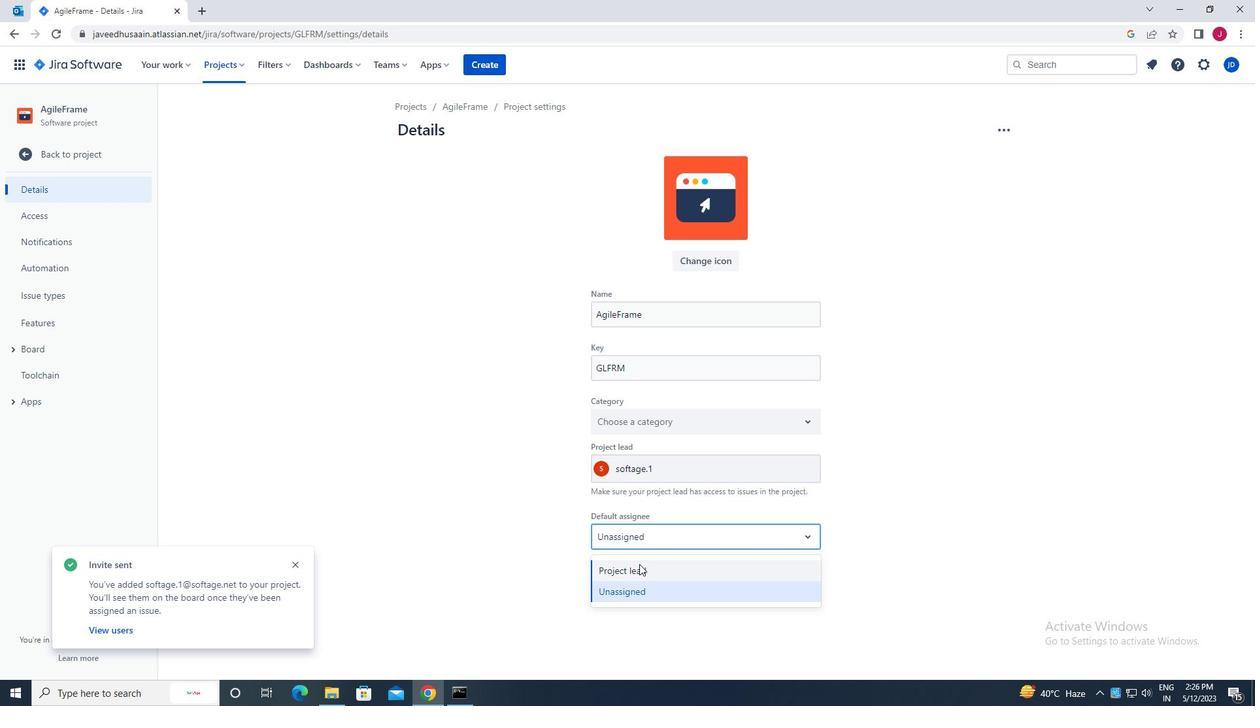 
Action: Mouse moved to (611, 570)
Screenshot: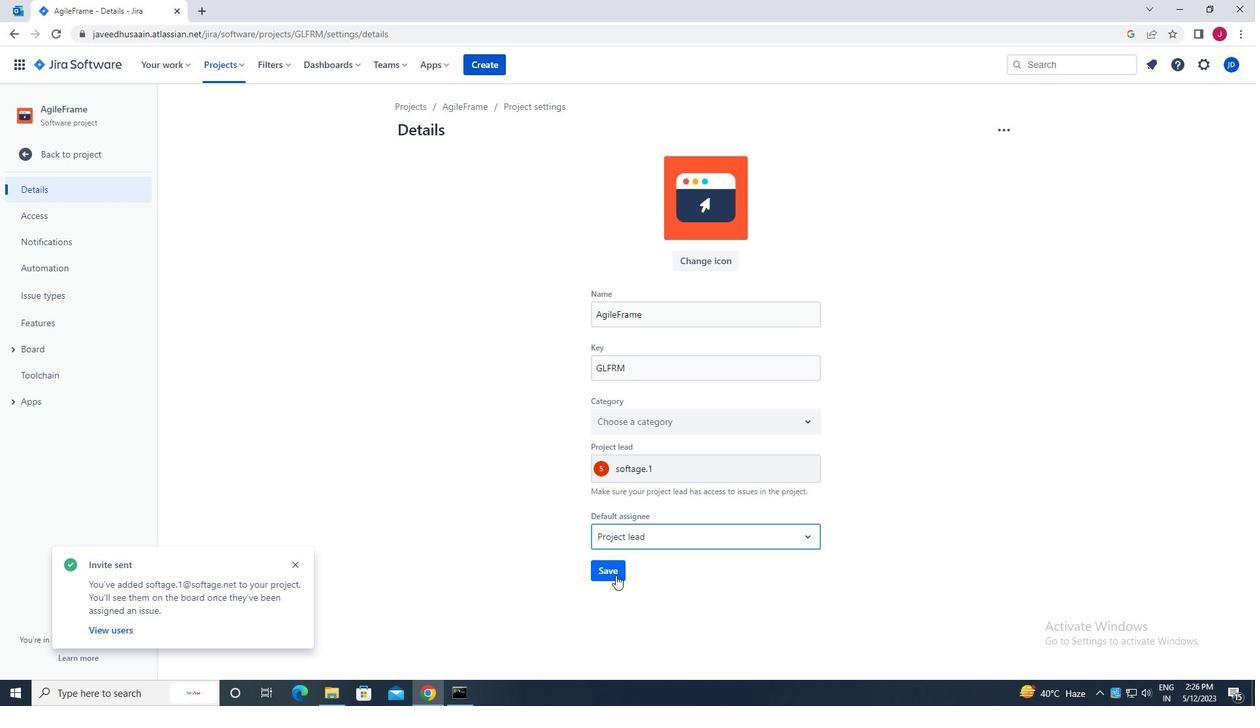
Action: Mouse pressed left at (611, 570)
Screenshot: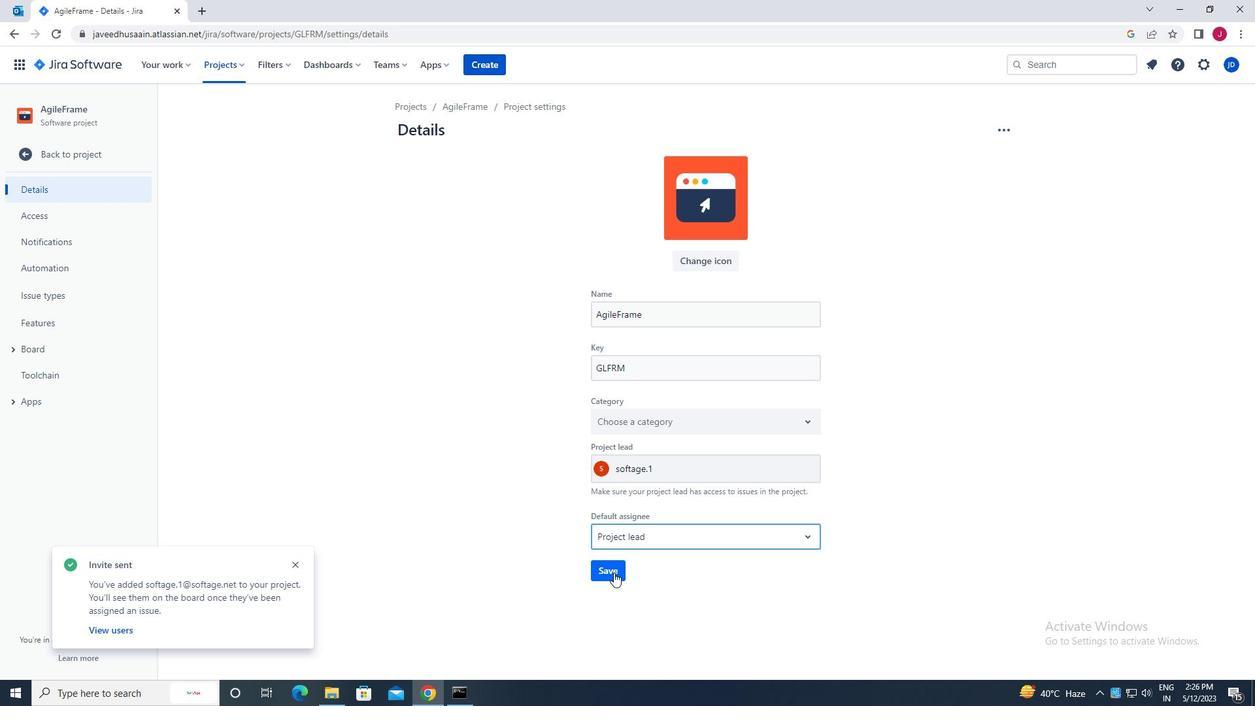 
Action: Mouse moved to (71, 152)
Screenshot: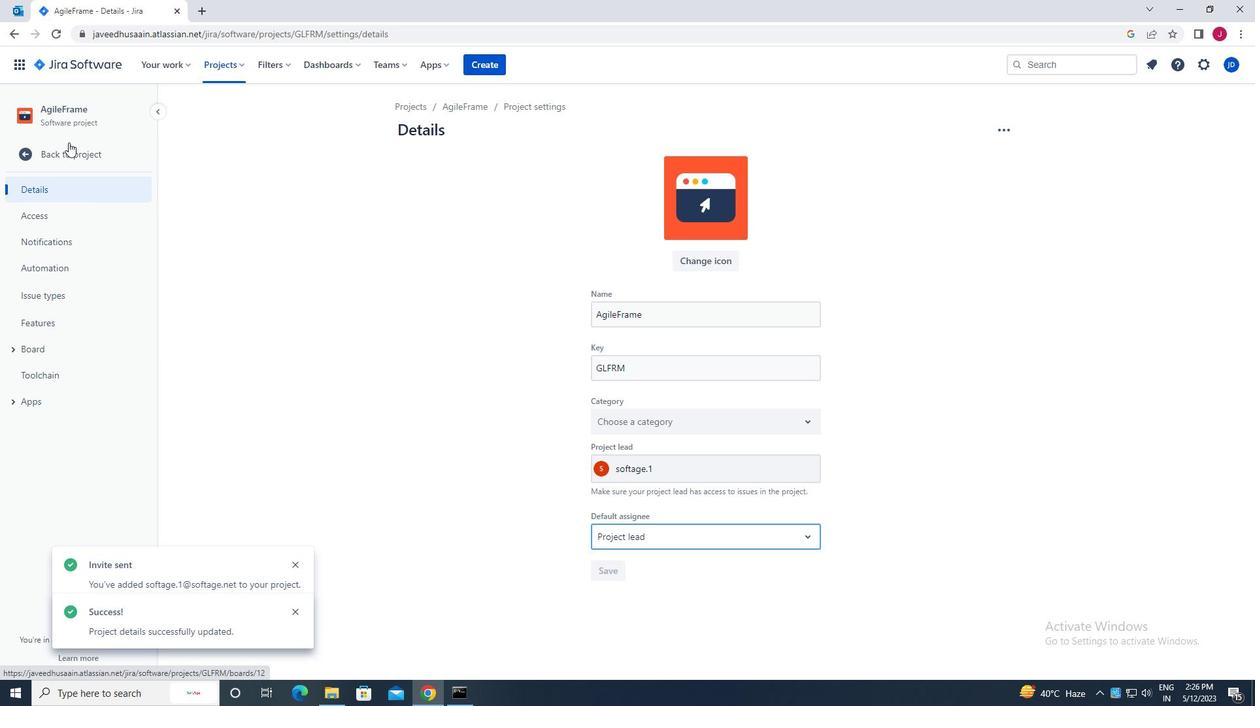 
Action: Mouse pressed left at (71, 152)
Screenshot: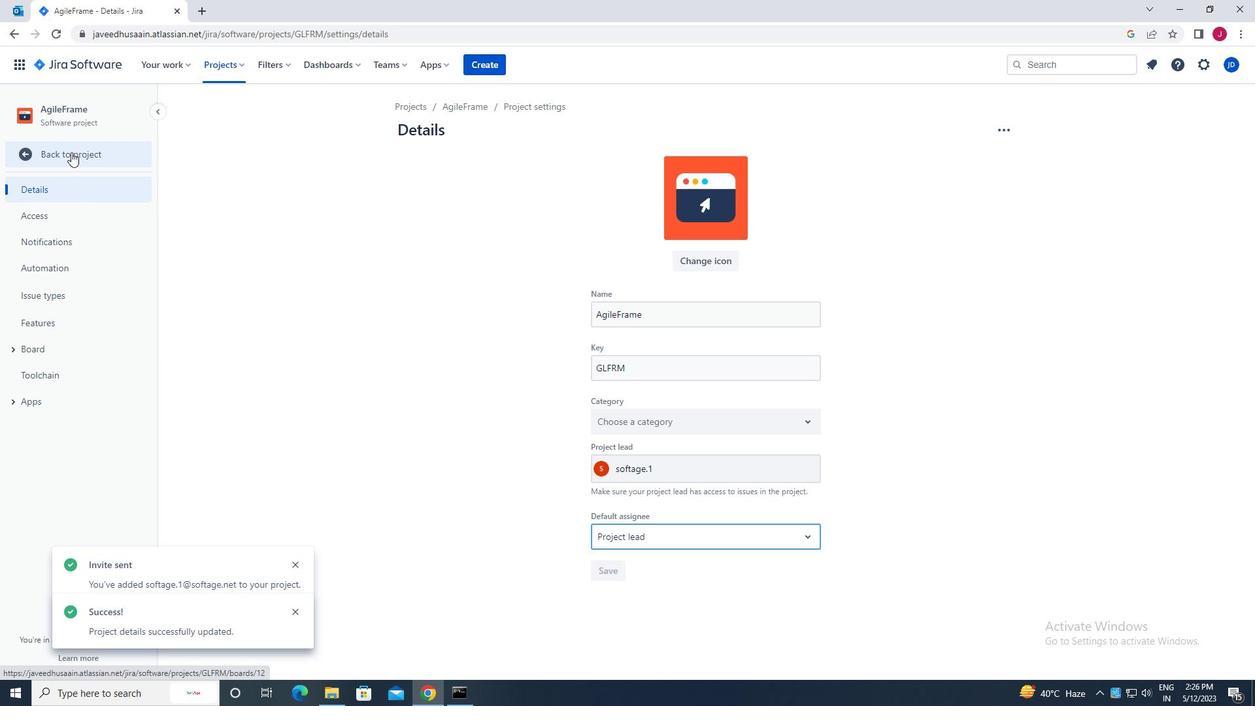 
Action: Mouse moved to (285, 181)
Screenshot: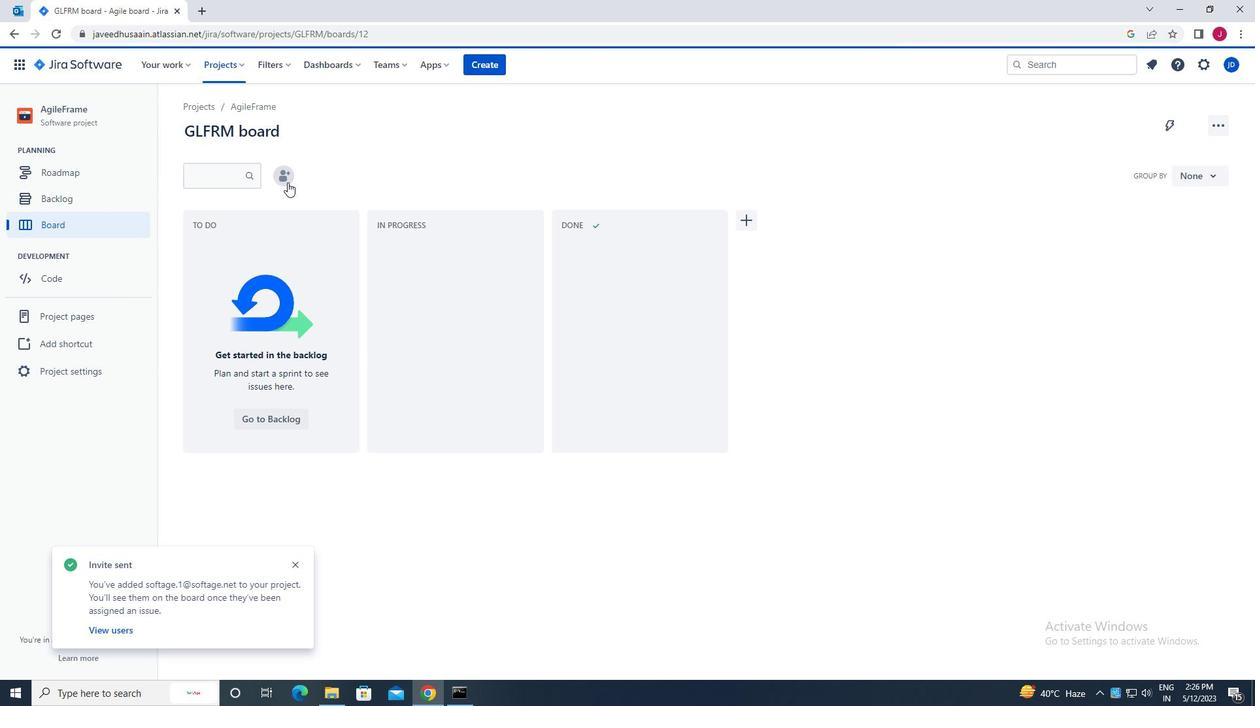 
Action: Mouse pressed left at (285, 181)
Screenshot: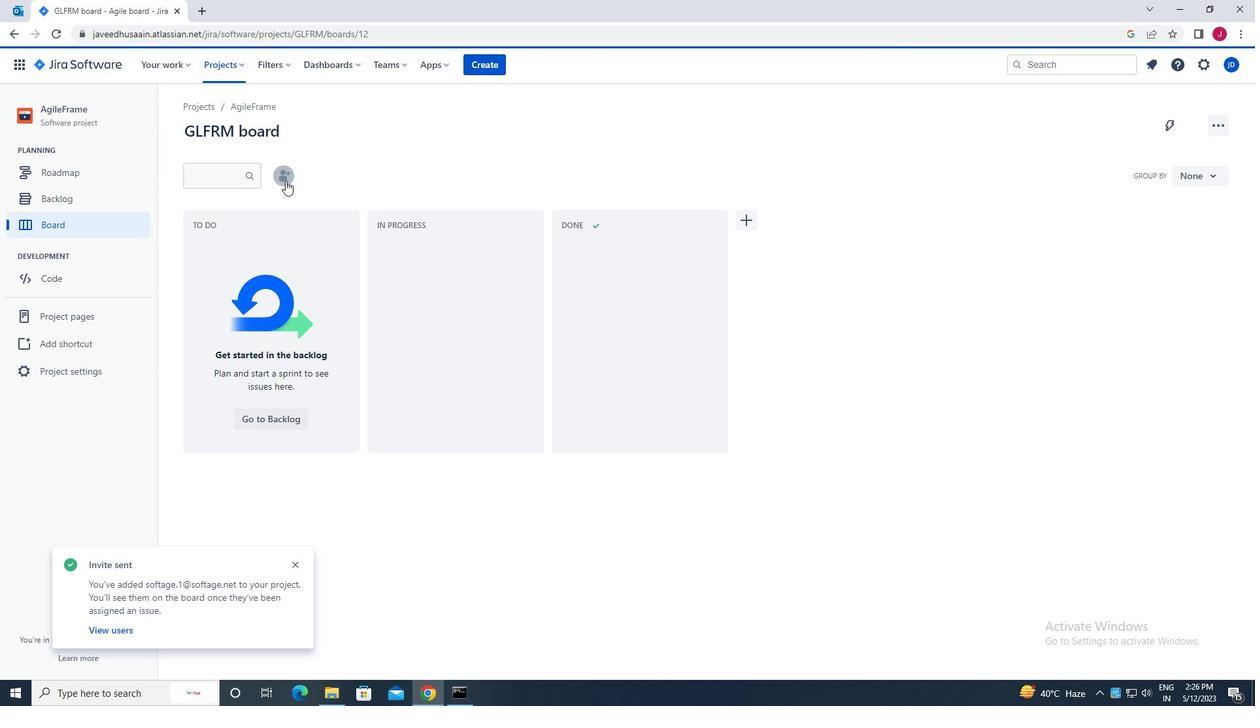
Action: Mouse moved to (315, 179)
Screenshot: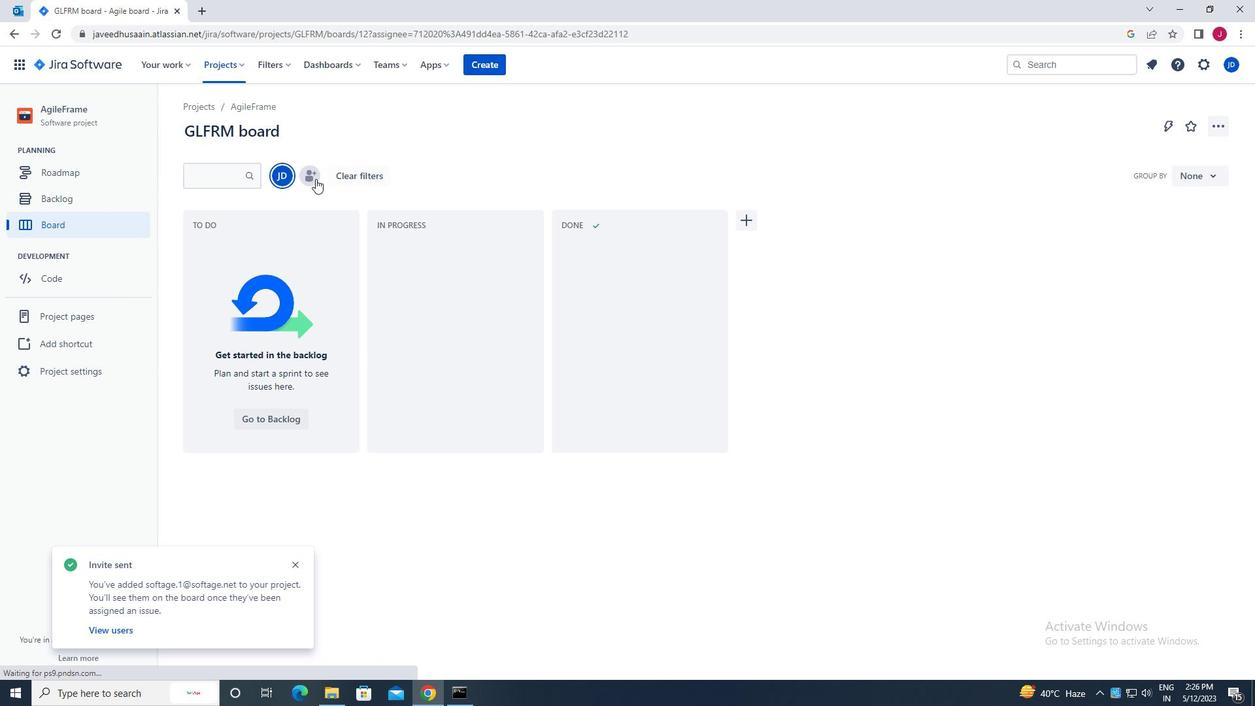 
Action: Mouse pressed left at (315, 179)
Screenshot: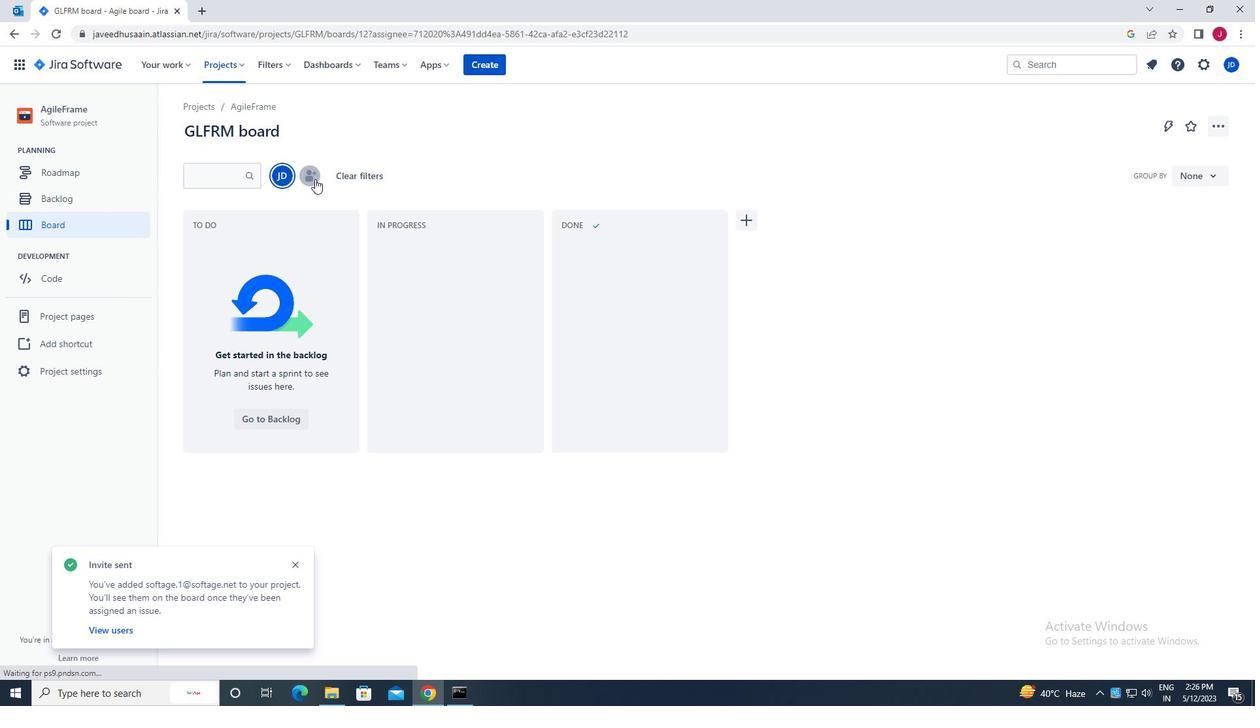 
Action: Mouse moved to (619, 162)
Screenshot: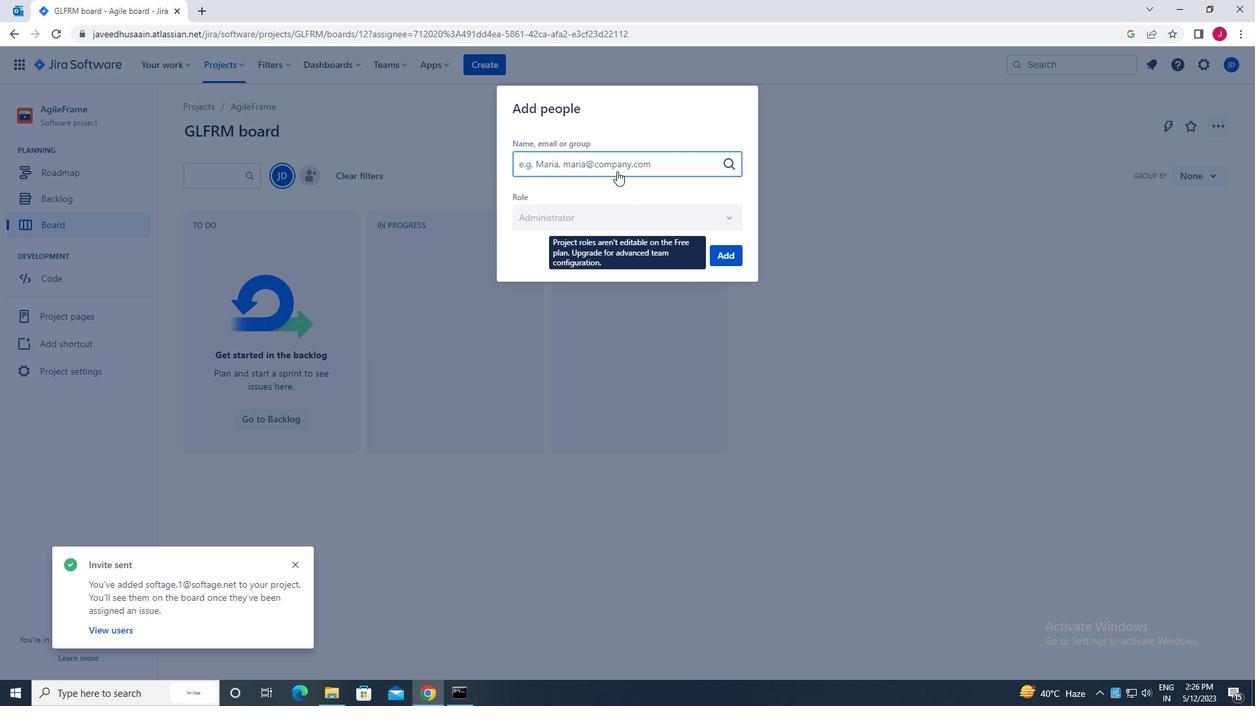 
Action: Mouse pressed left at (619, 162)
Screenshot: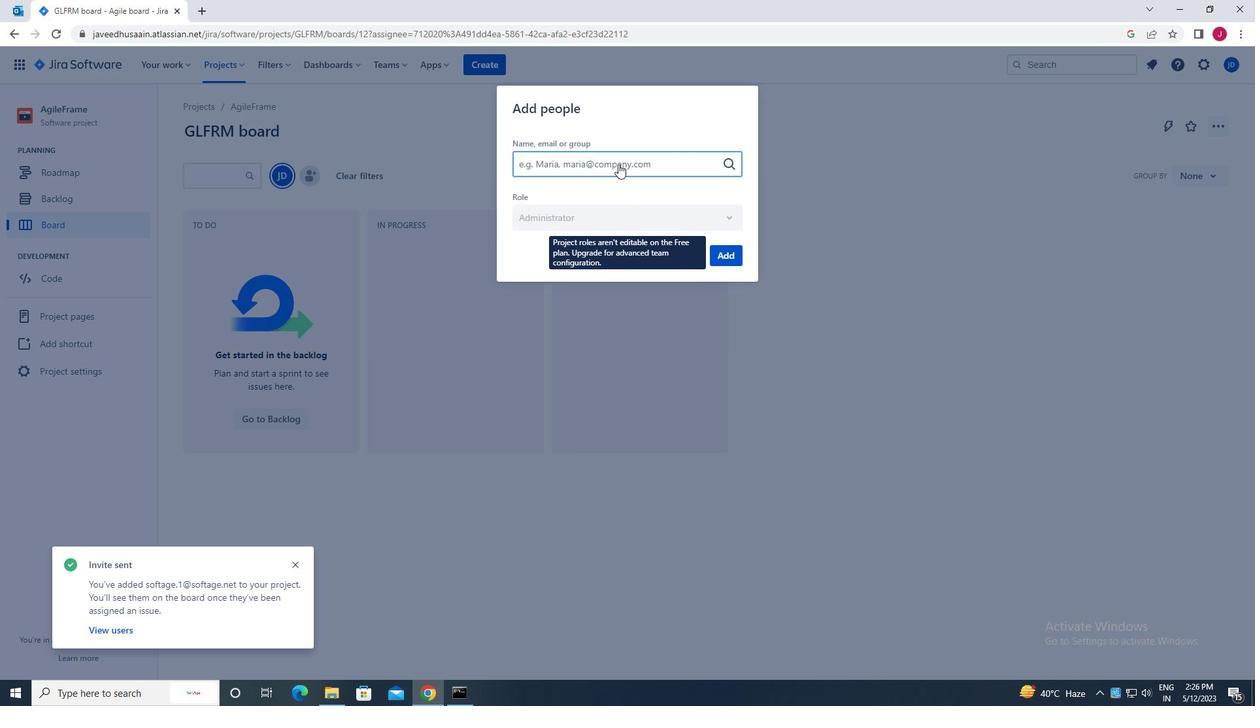 
Action: Key pressed <Key.caps_lock>S<Key.caps_lock>OFTAGE.2<Key.shift><Key.shift><Key.shift><Key.shift><Key.shift><Key.shift><Key.shift><Key.shift>@SOFATGE.NET
Screenshot: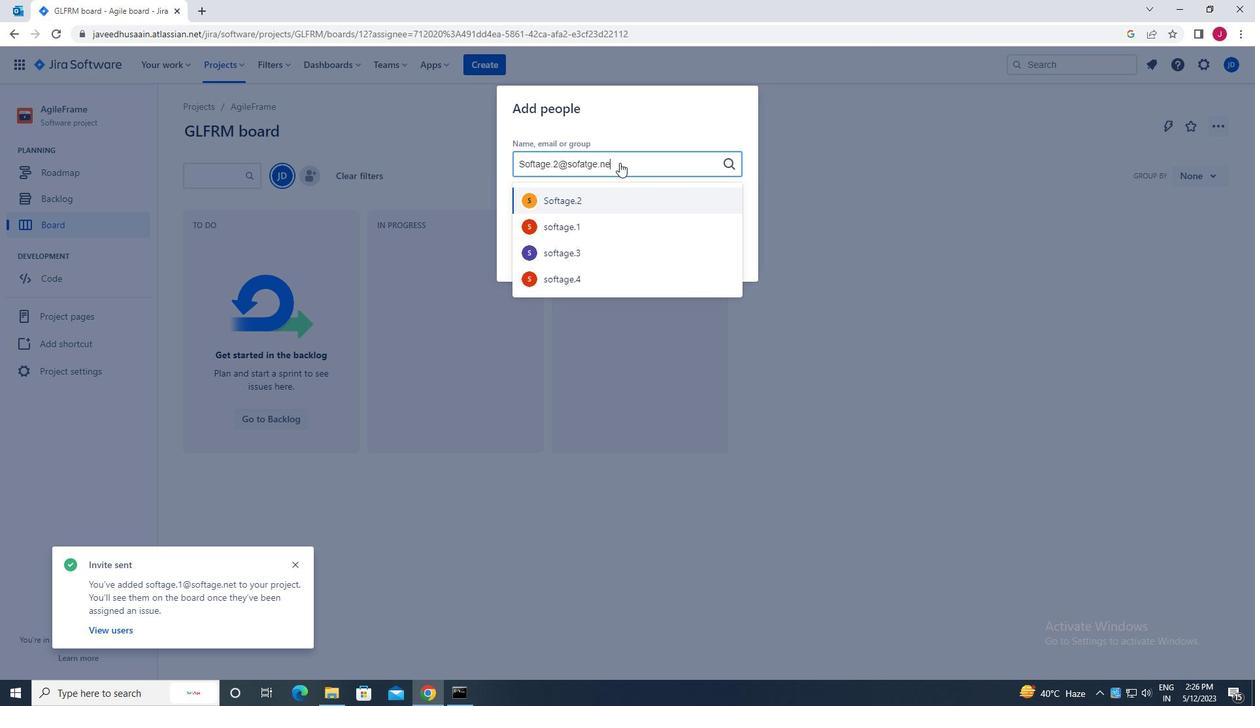 
Action: Mouse moved to (626, 200)
Screenshot: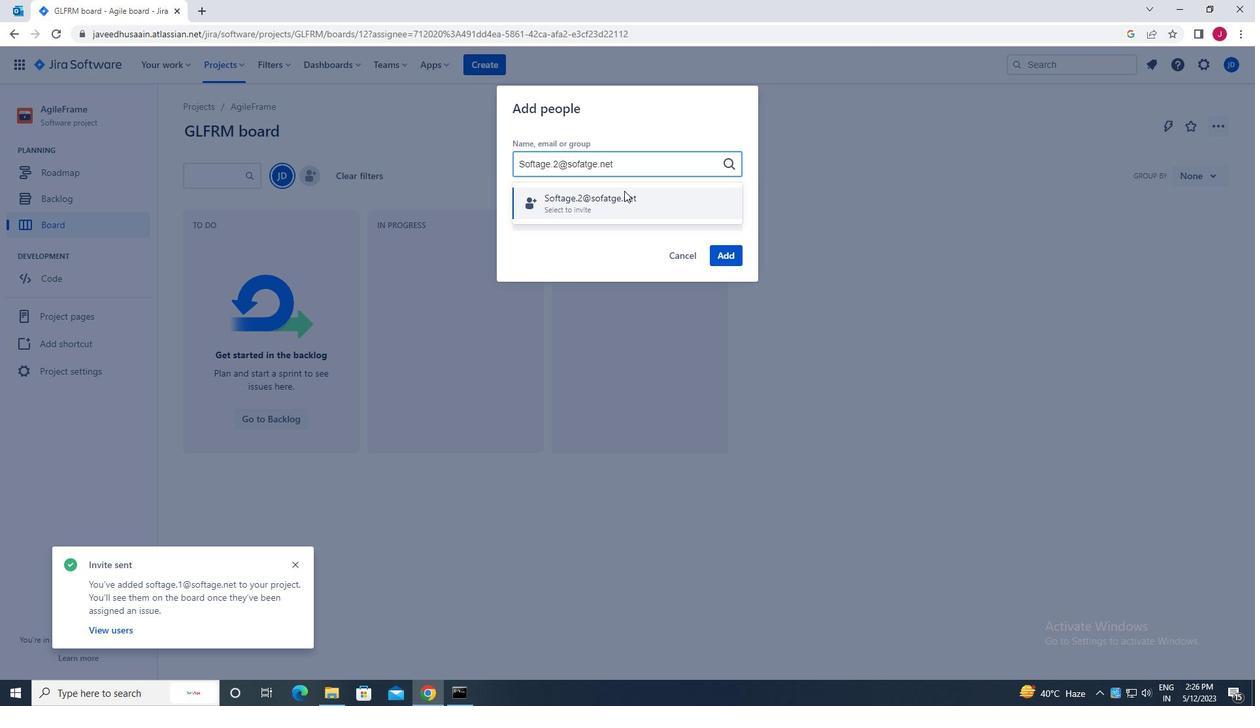 
Action: Mouse pressed left at (626, 200)
Screenshot: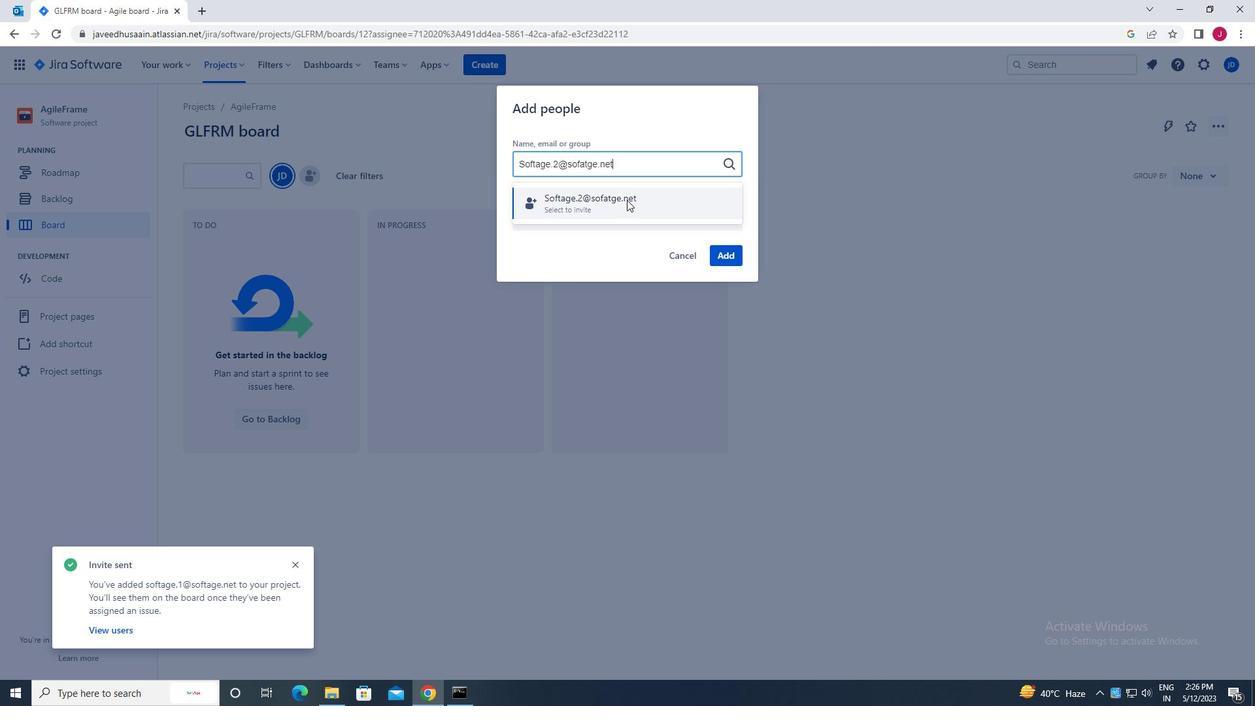 
Action: Mouse moved to (723, 256)
Screenshot: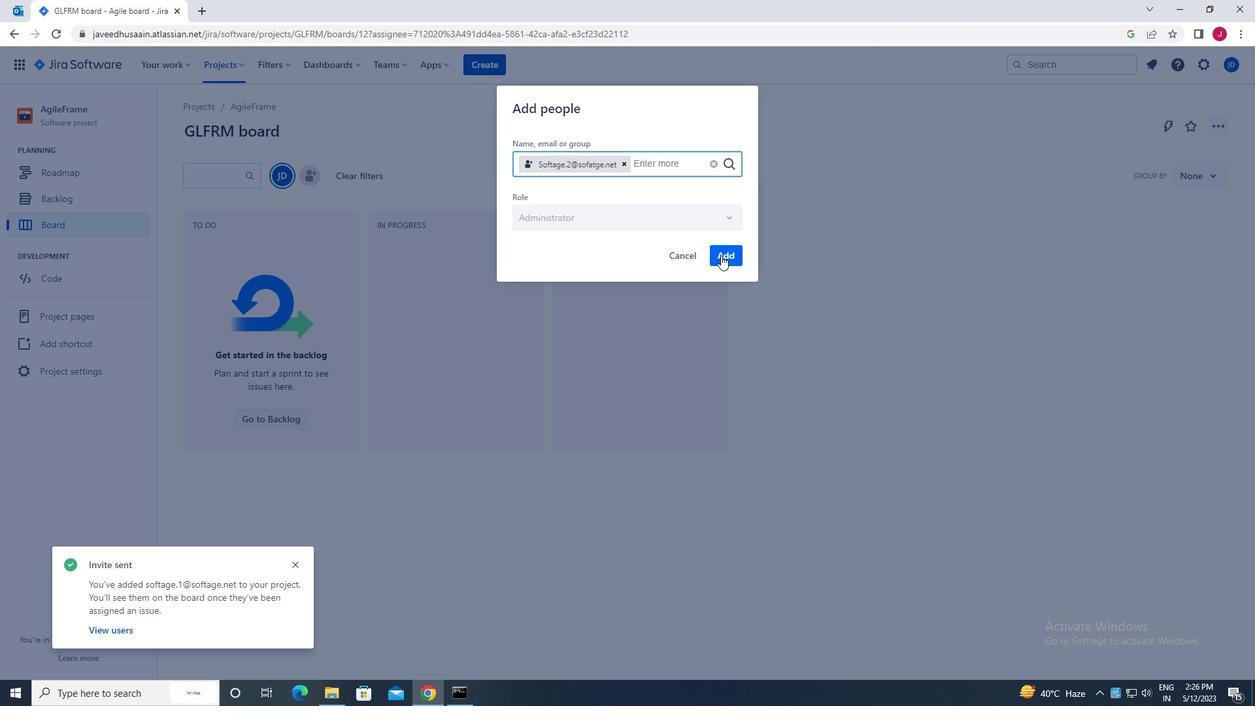 
Action: Mouse pressed left at (723, 256)
Screenshot: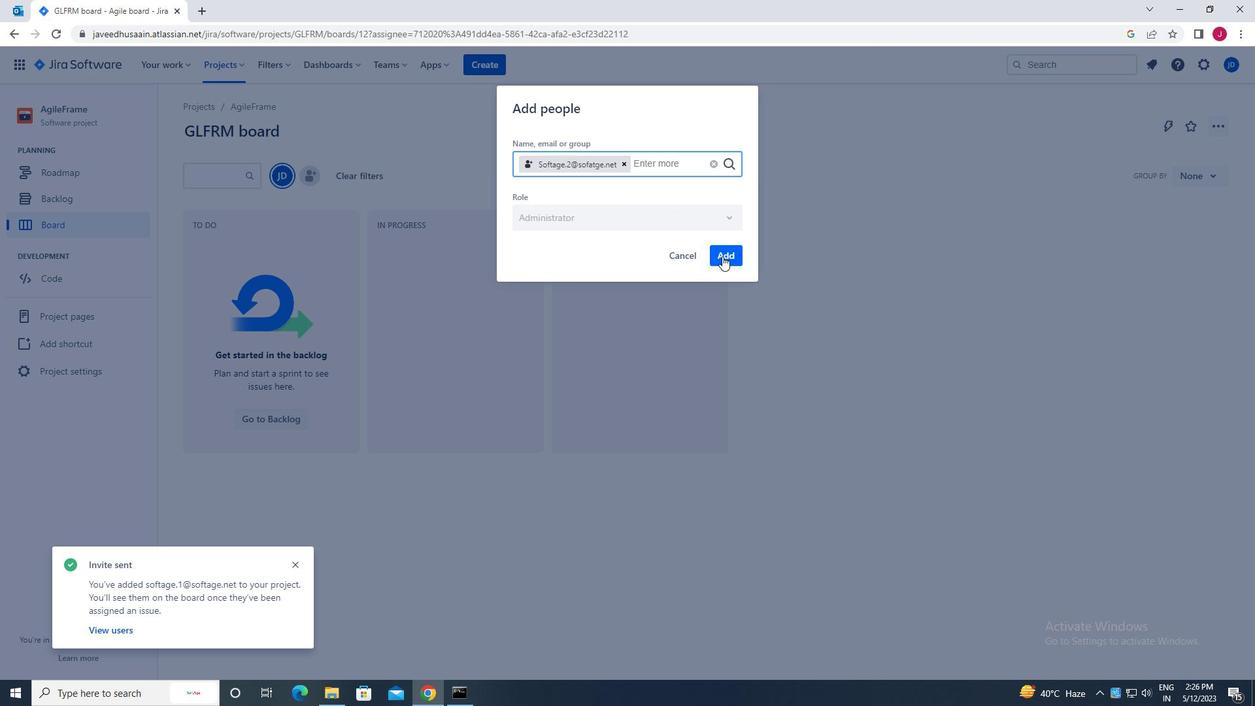 
Action: Mouse moved to (717, 255)
Screenshot: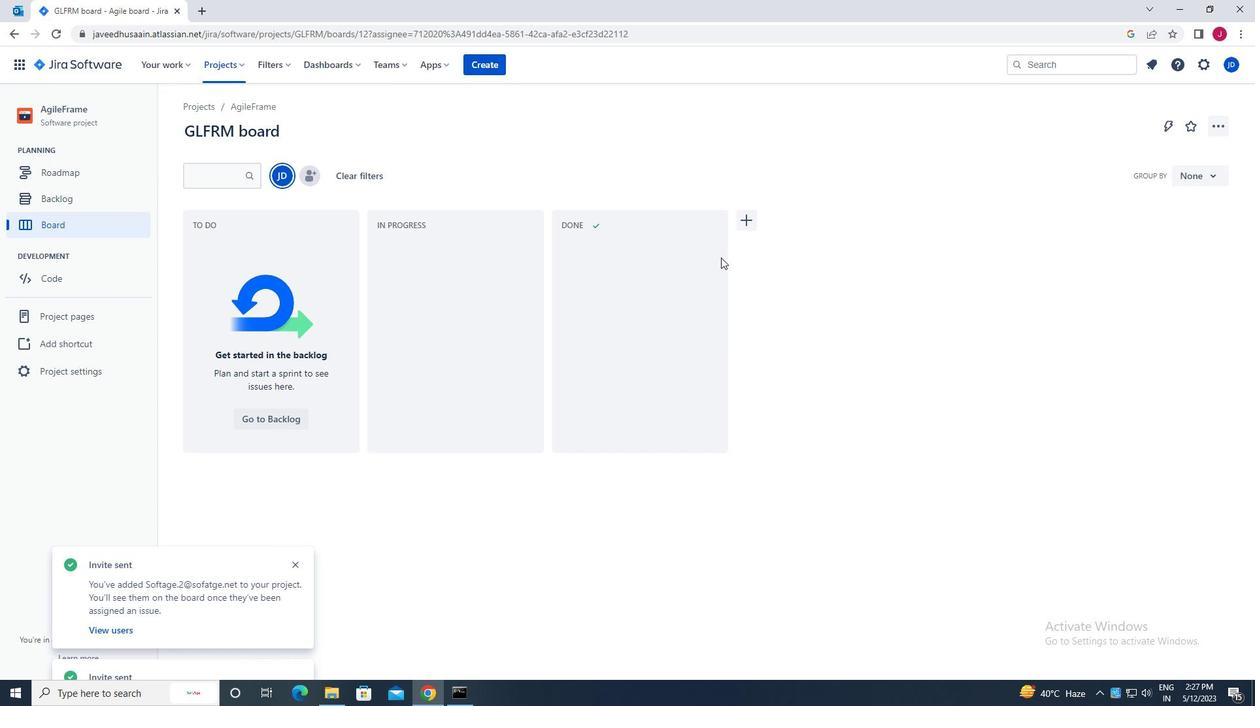 
